 Task: Add an event with the title Second Lunch and Learn: Stress Management Techniques, date '2024/04/18', time 7:30 AM to 9:30 AMand add a description: Problem-Solving Activities and embark on a transformative journey that will empower your team to overcome challenges, think creatively, and work cohesively to achieve outstanding results. Get ready for an inspiring and invigorating retreat that will leave a lasting impact on your team's problem-solving abilities and overall collaboration.Select event color  Grape . Add location for the event as: 987 Temple of Olympian Zeus, Athens, Greece, logged in from the account softage.6@softage.netand send the event invitation to softage.4@softage.net and softage.1@softage.net. Set a reminder for the event Every weekday(Monday to Friday)
Action: Mouse moved to (72, 117)
Screenshot: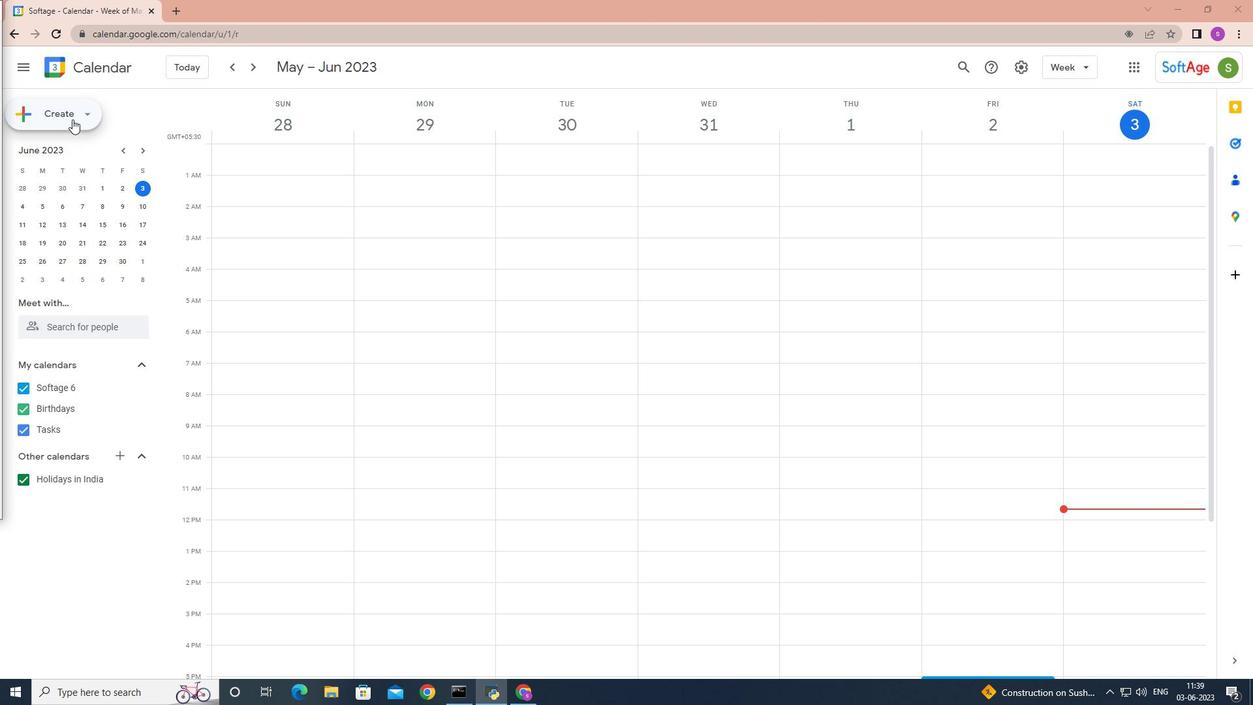 
Action: Mouse pressed left at (72, 117)
Screenshot: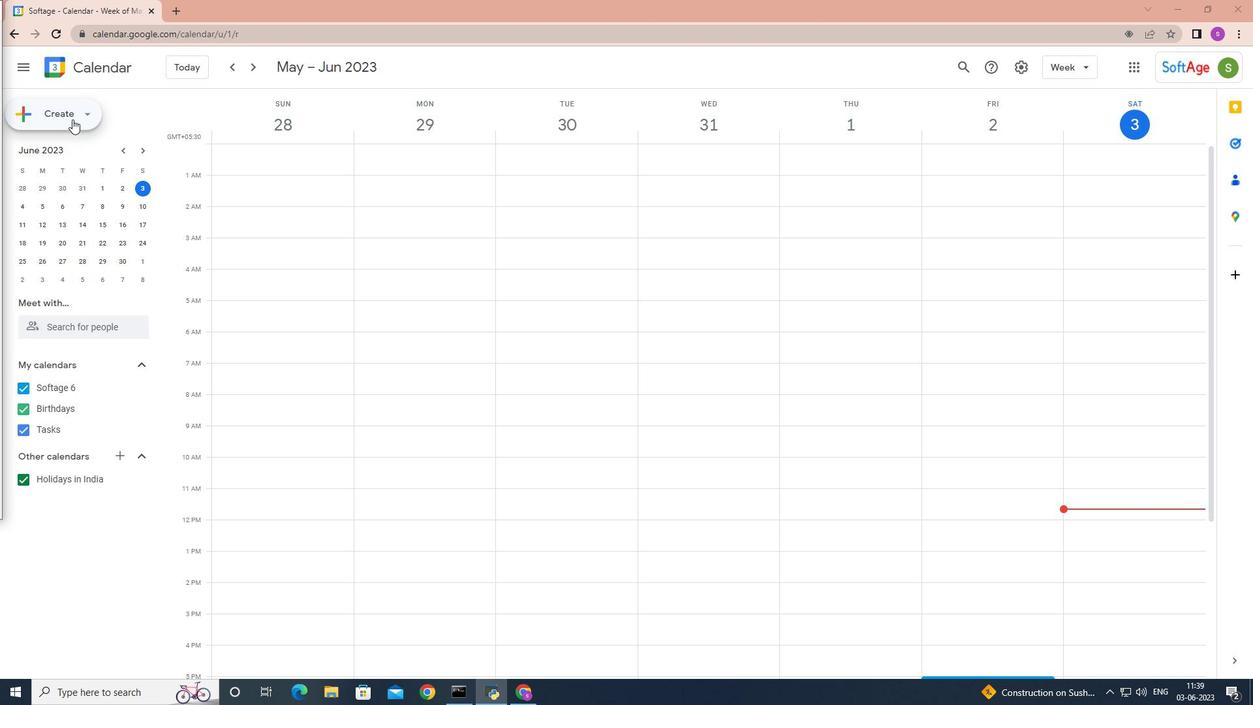 
Action: Mouse moved to (97, 146)
Screenshot: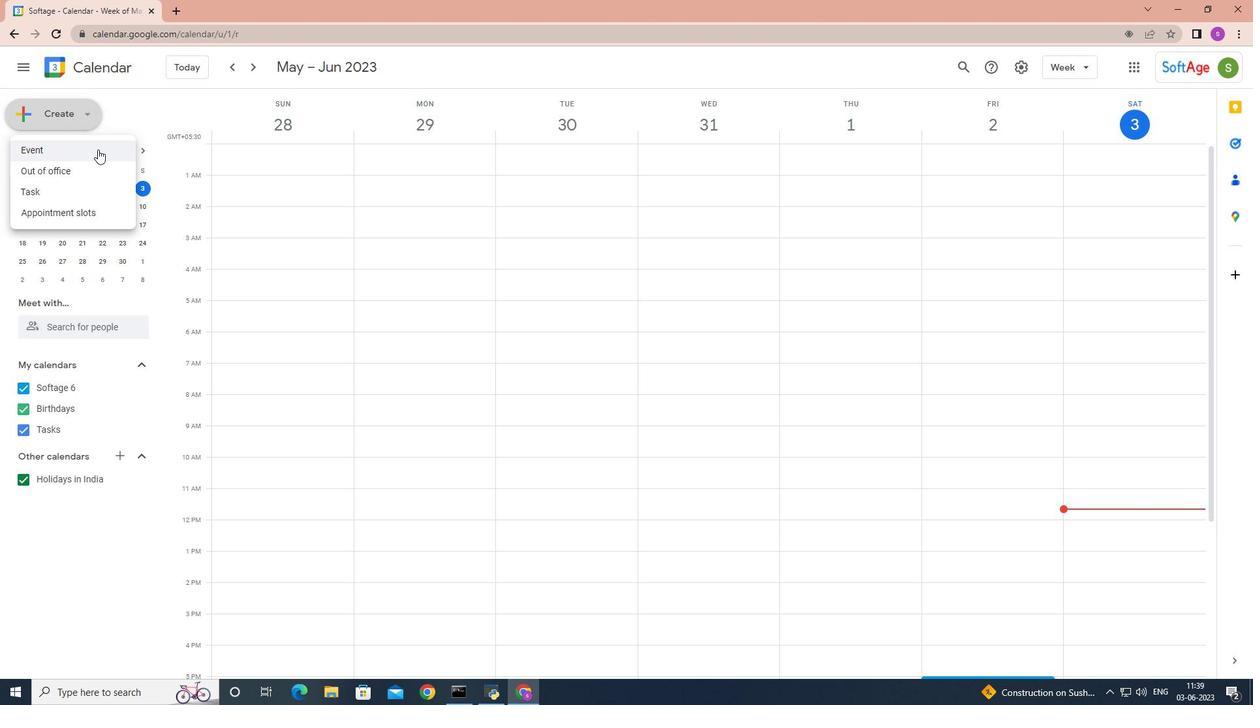 
Action: Mouse pressed left at (97, 146)
Screenshot: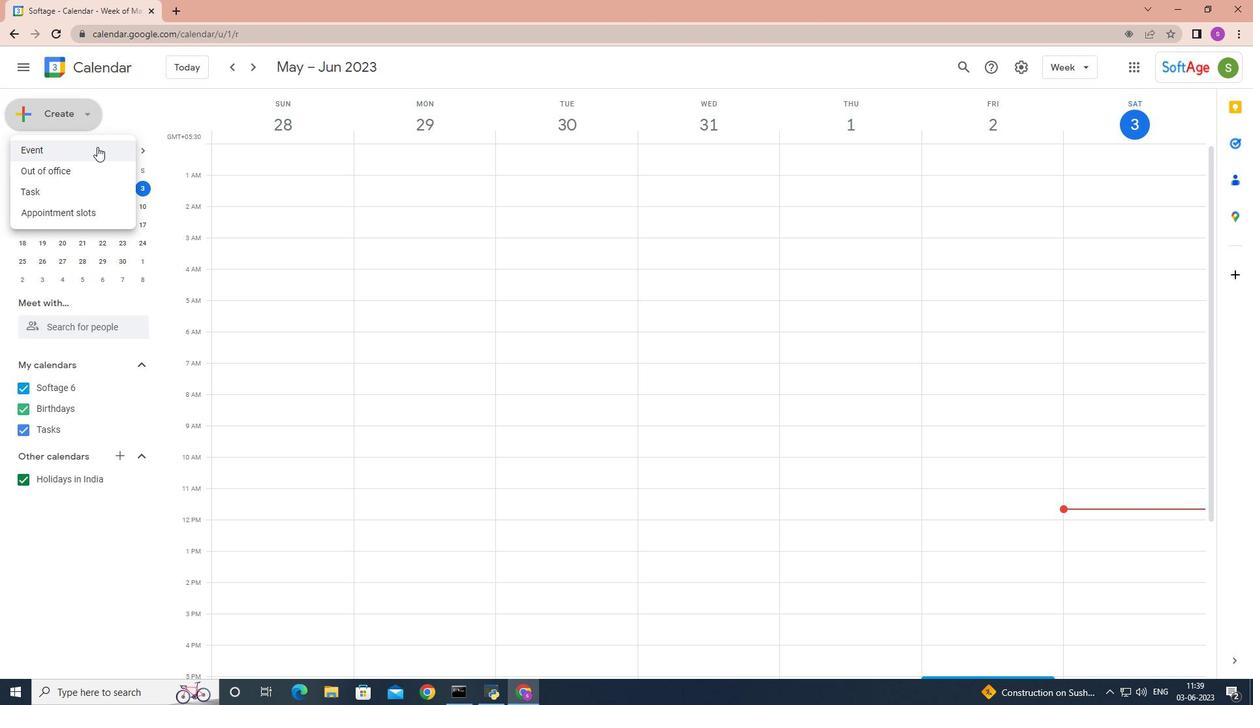 
Action: Mouse moved to (940, 513)
Screenshot: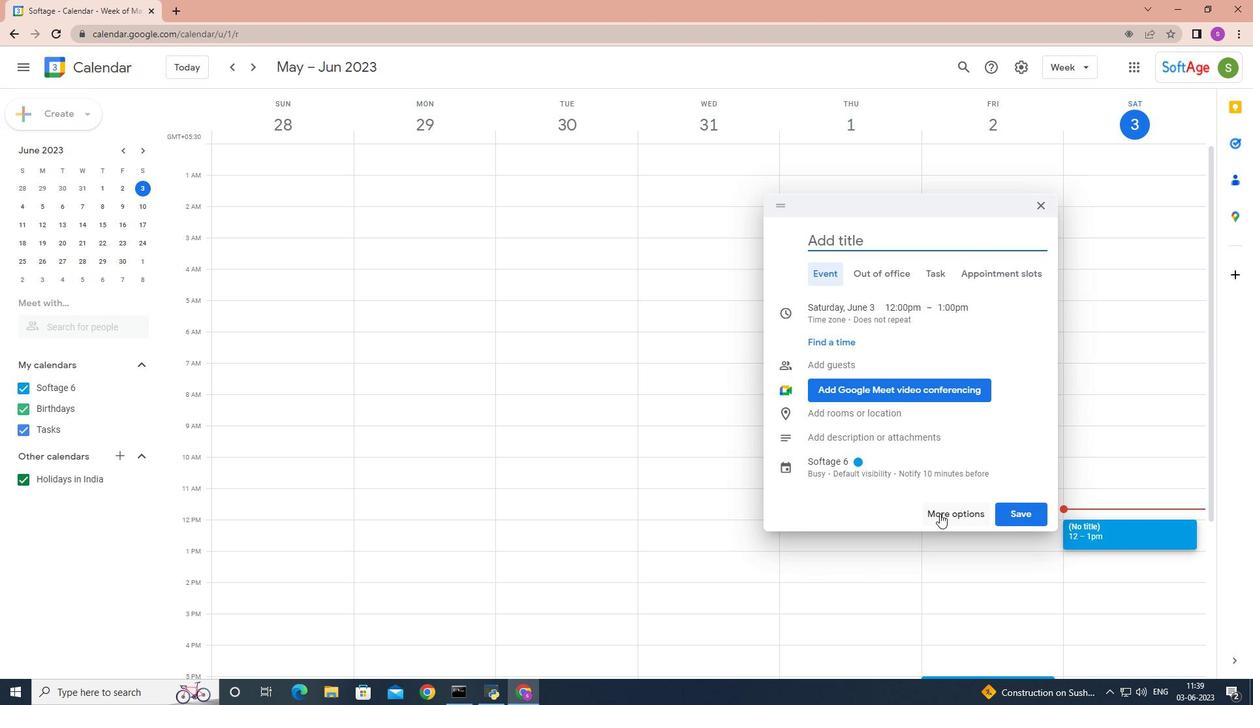 
Action: Mouse pressed left at (940, 513)
Screenshot: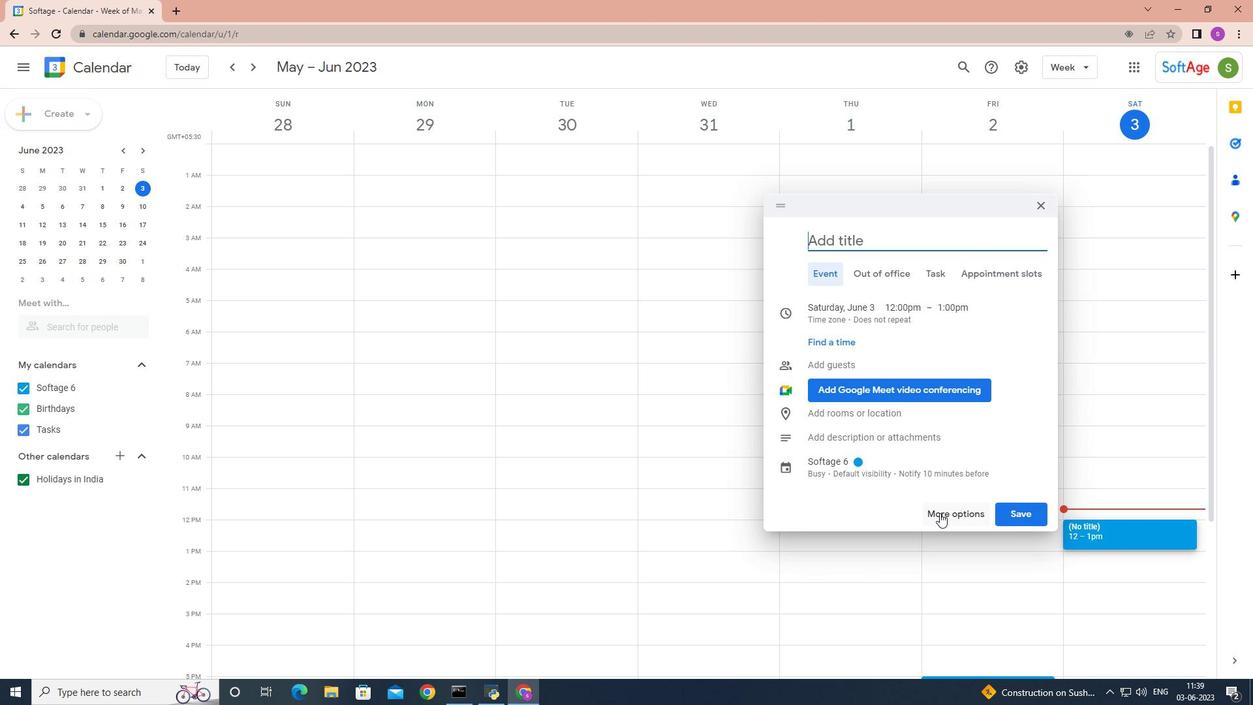 
Action: Mouse moved to (935, 510)
Screenshot: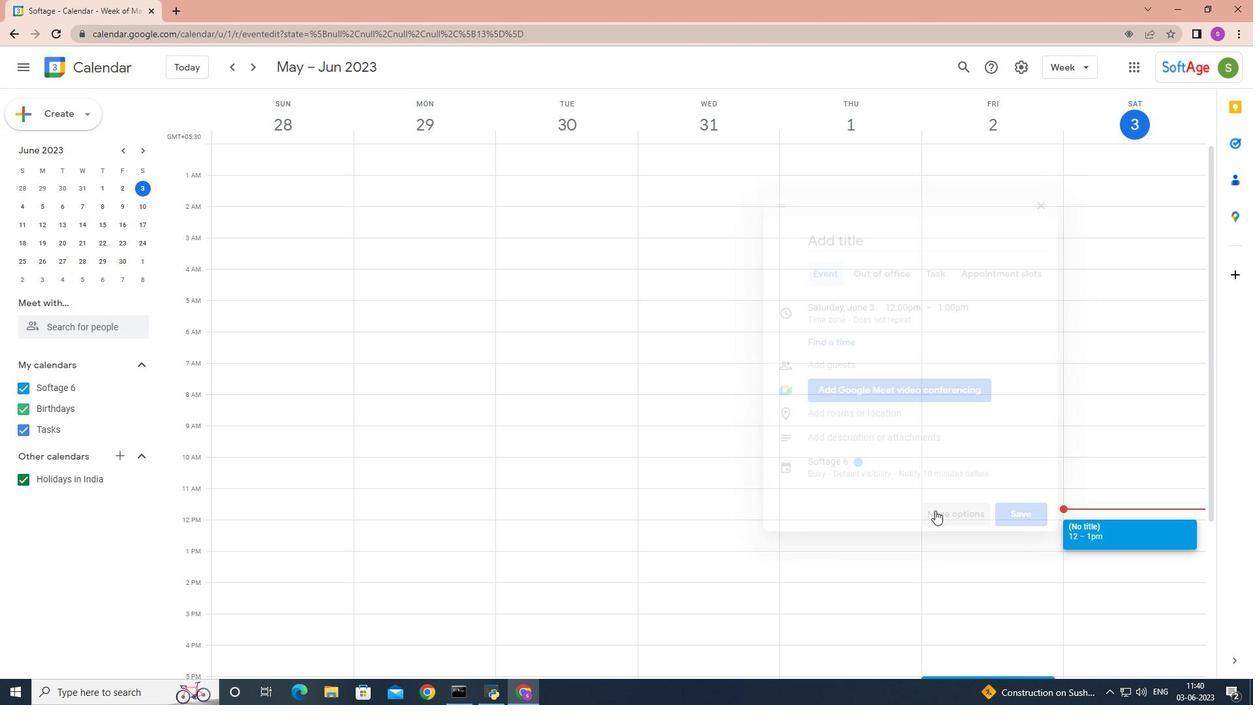 
Action: Key pressed <Key.shift>Second<Key.space><Key.shift>Lunch<Key.space>and<Key.space><Key.shift>Learn<Key.shift>:stress<Key.space><Key.shift>Management<Key.space><Key.shift>Techniques
Screenshot: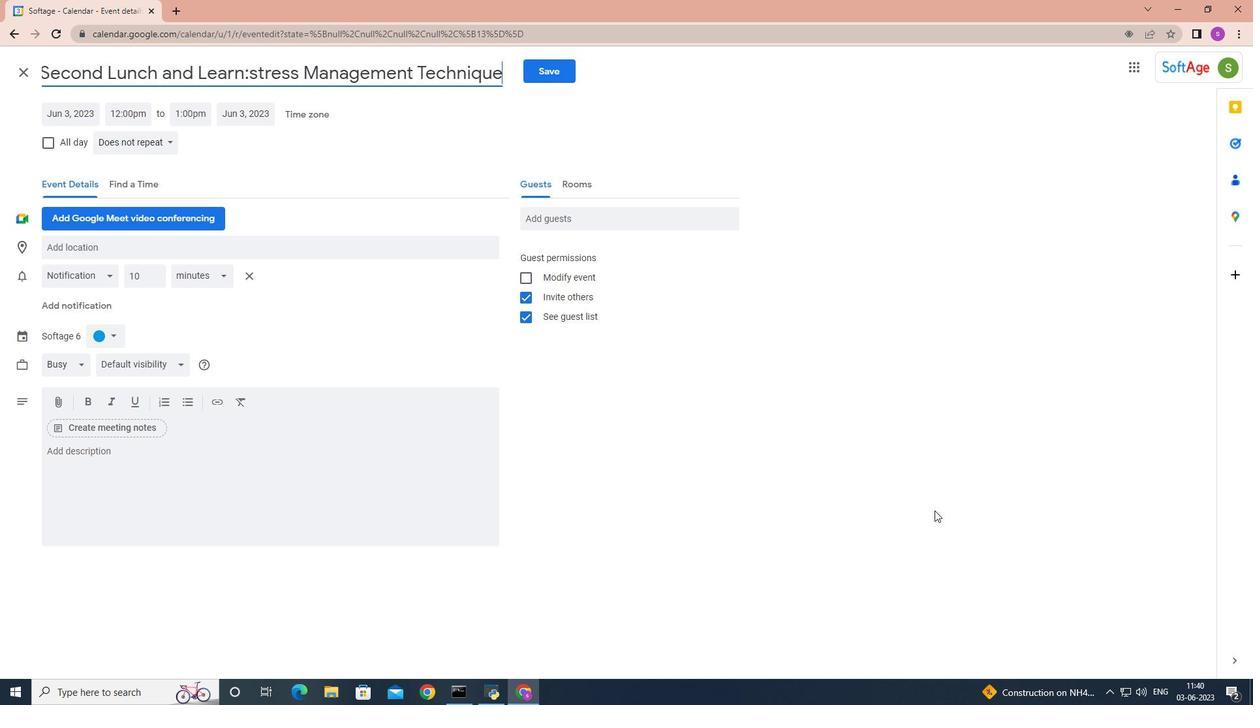 
Action: Mouse moved to (79, 114)
Screenshot: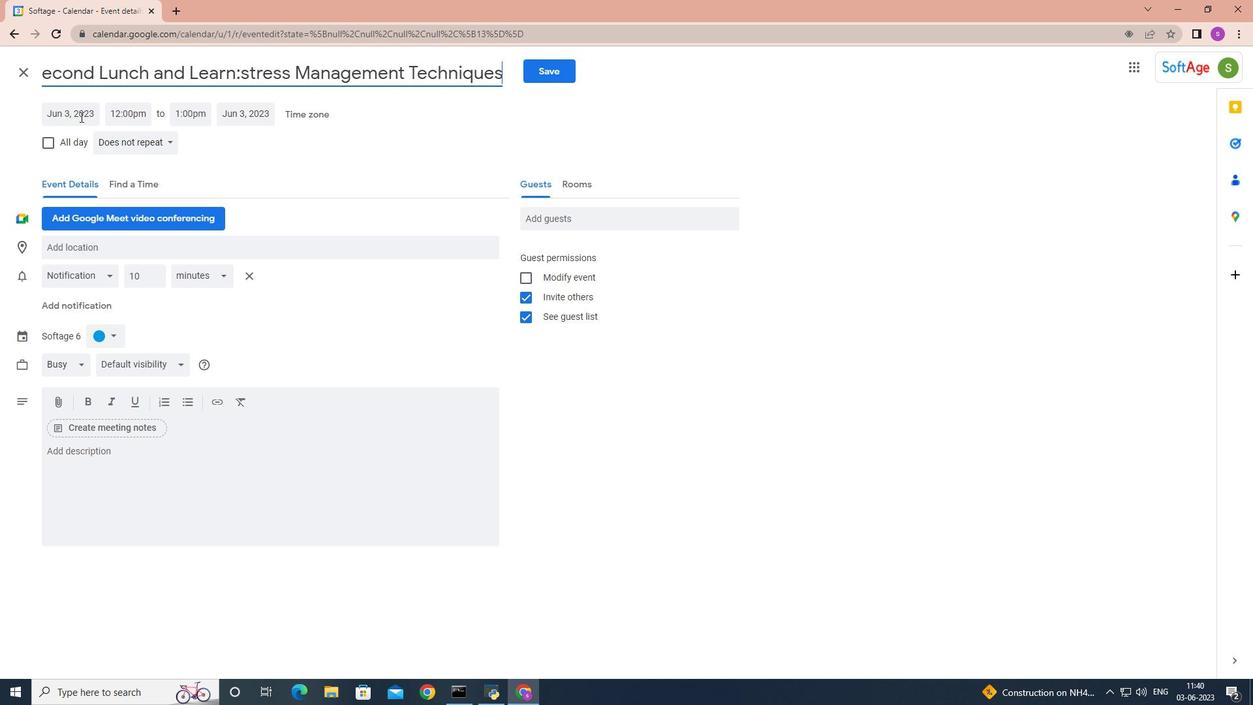
Action: Mouse pressed left at (79, 114)
Screenshot: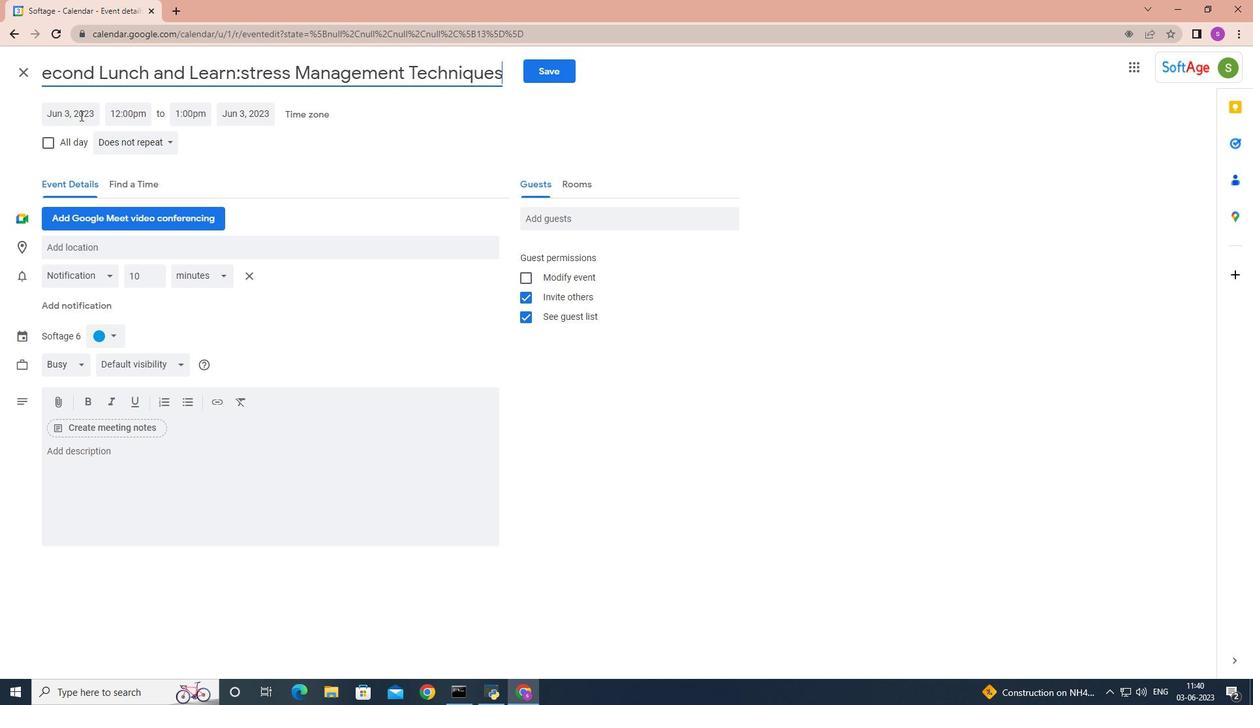 
Action: Mouse moved to (210, 142)
Screenshot: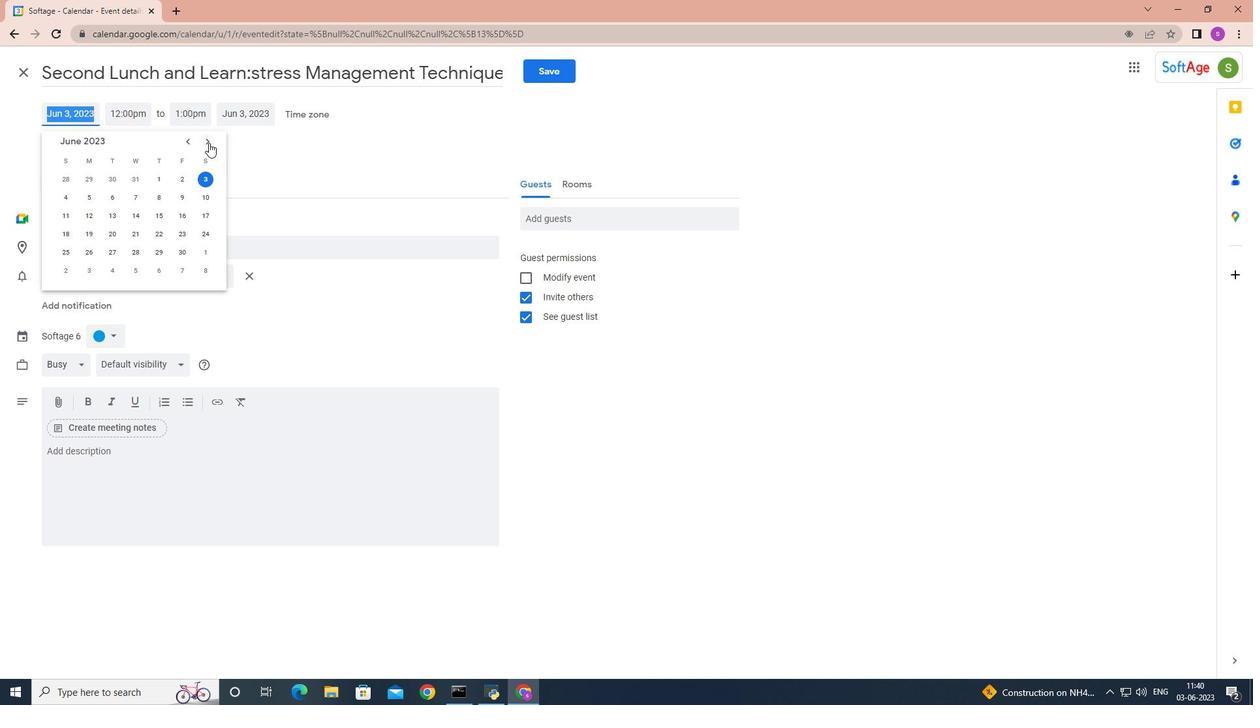 
Action: Mouse pressed left at (210, 142)
Screenshot: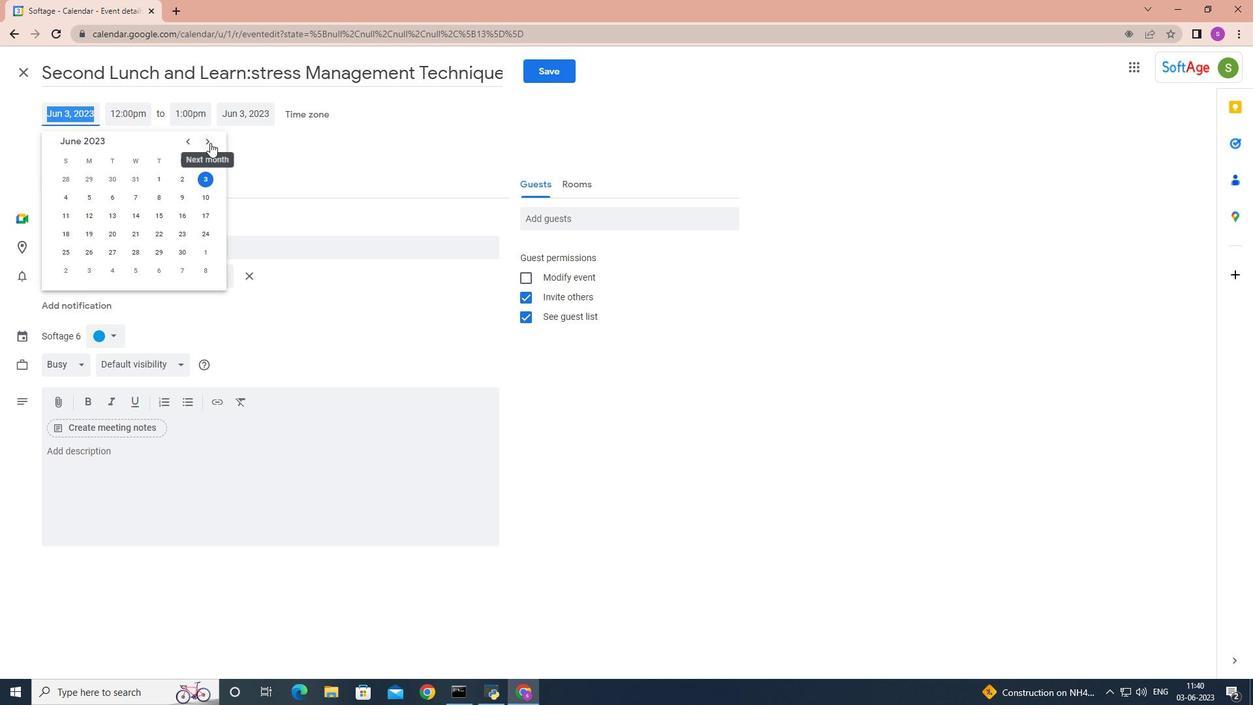
Action: Mouse pressed left at (210, 142)
Screenshot: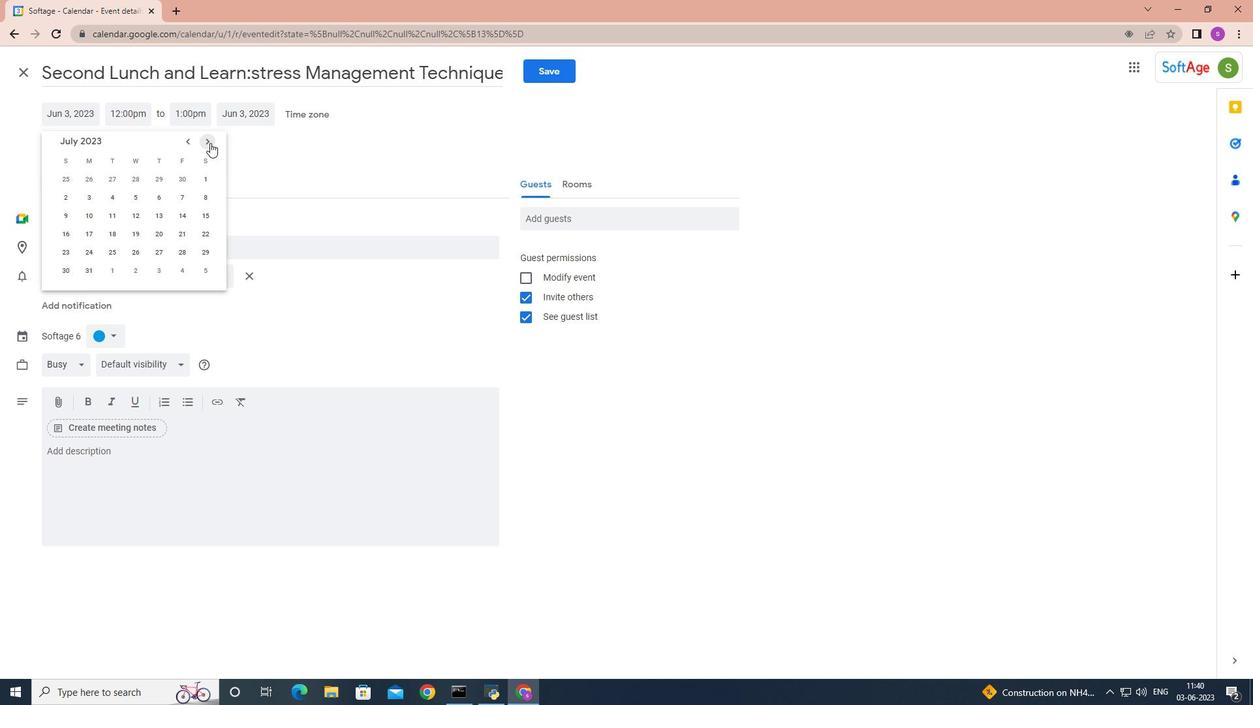 
Action: Mouse pressed left at (210, 142)
Screenshot: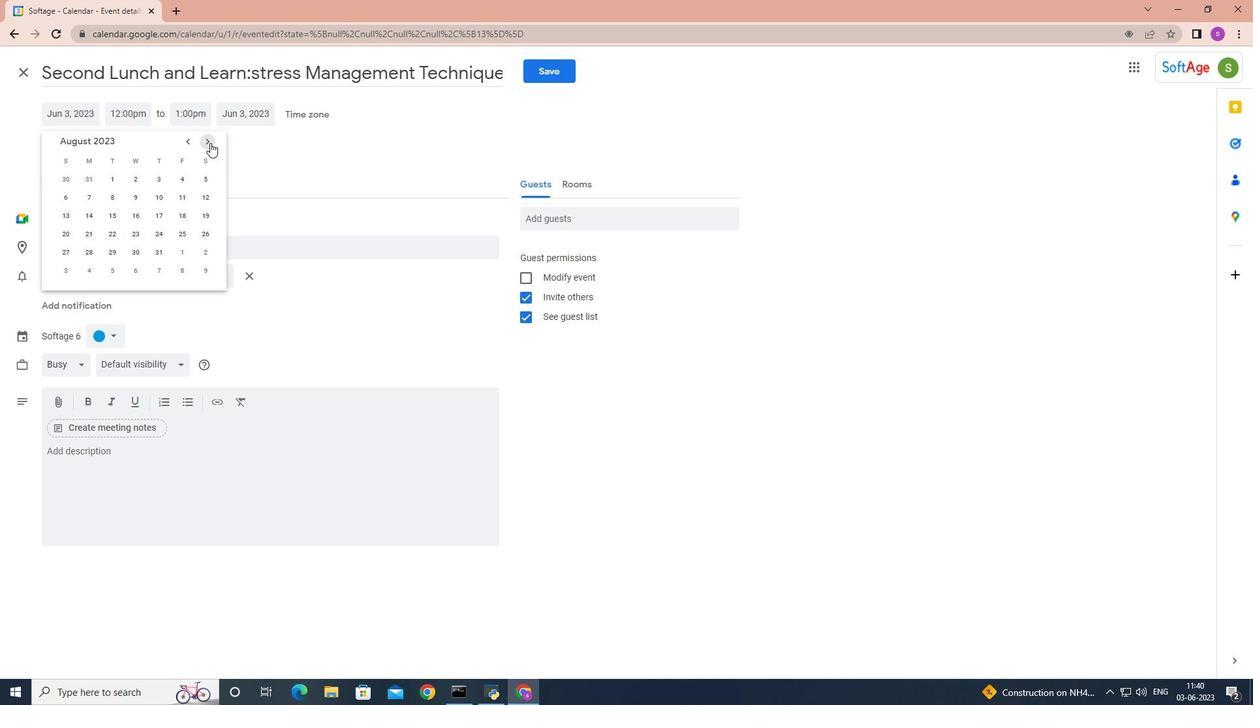 
Action: Mouse pressed left at (210, 142)
Screenshot: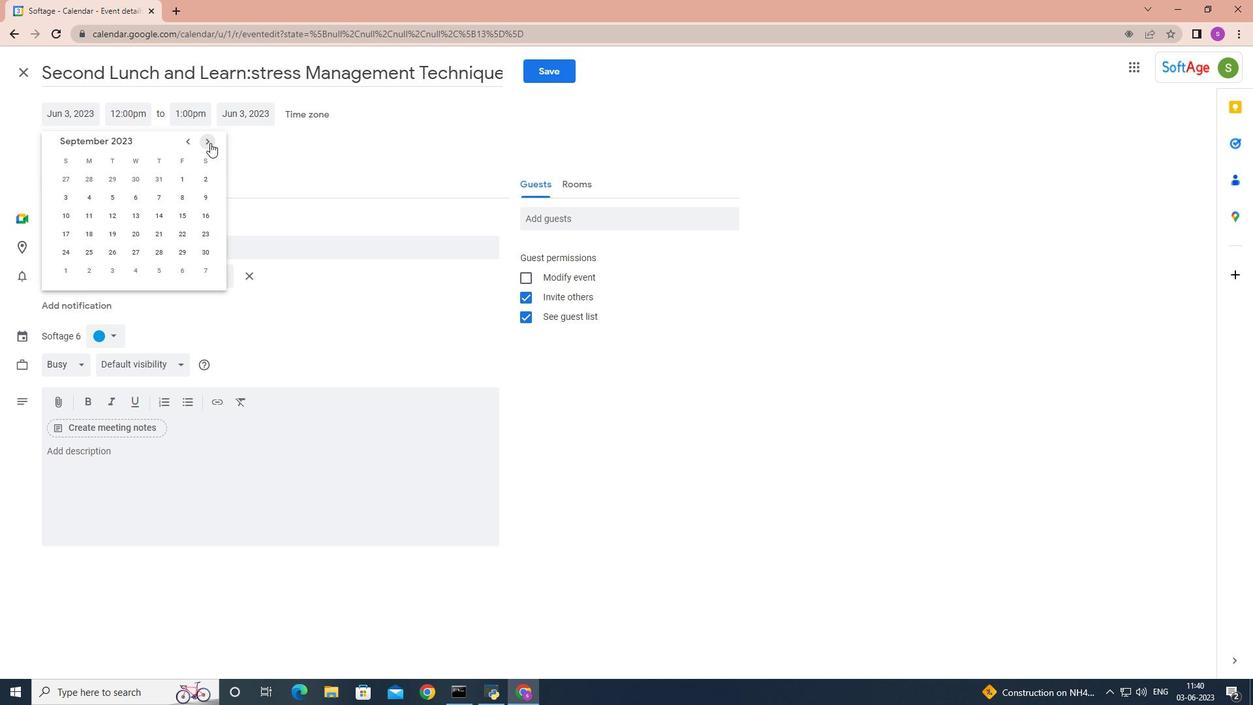 
Action: Mouse pressed left at (210, 142)
Screenshot: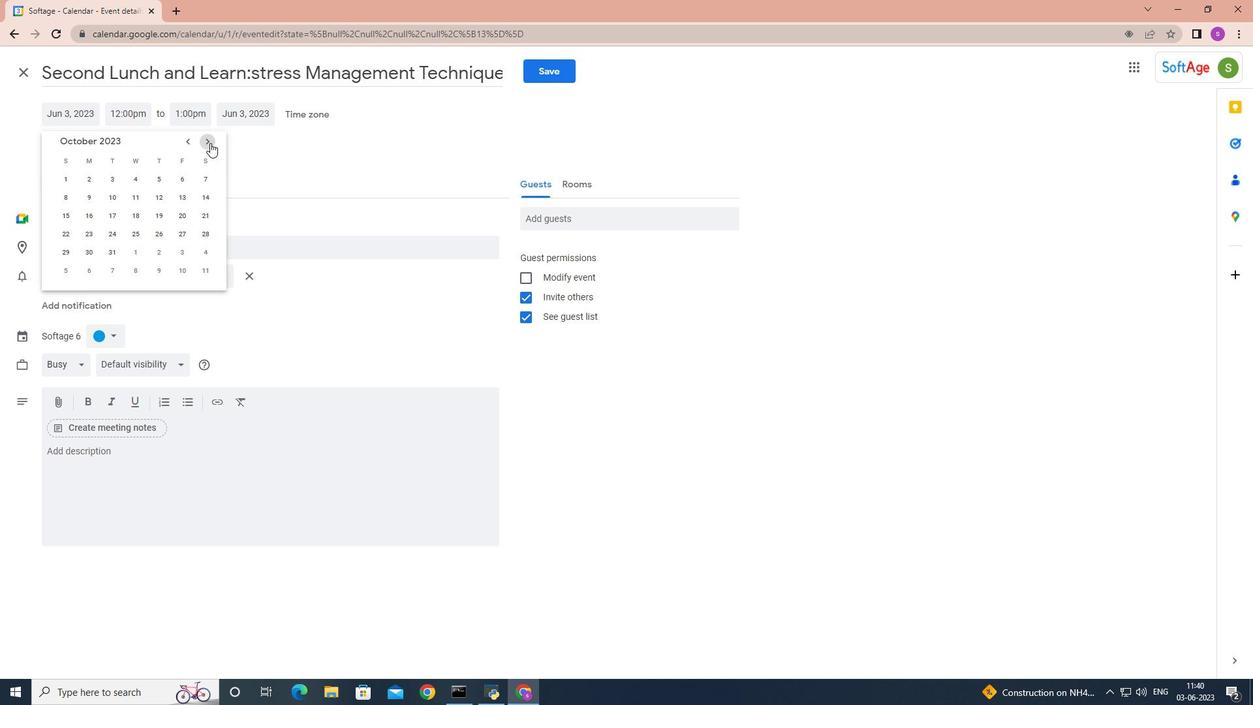 
Action: Mouse pressed left at (210, 142)
Screenshot: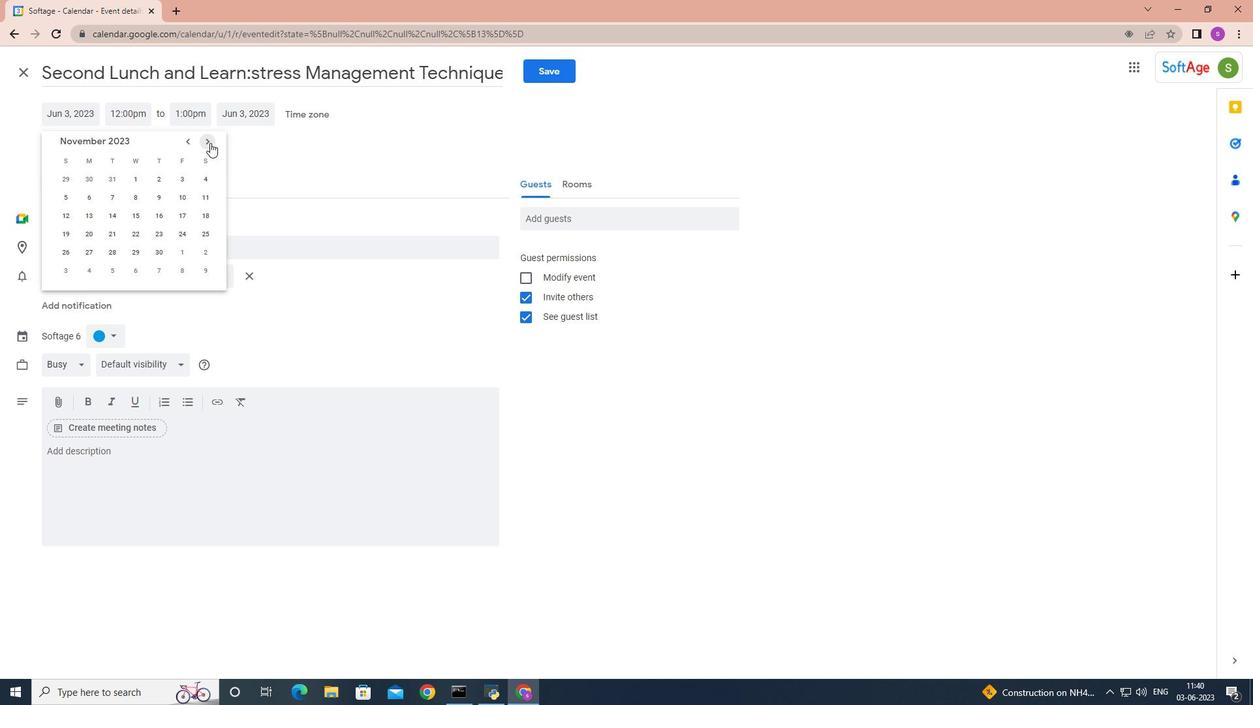 
Action: Mouse pressed left at (210, 142)
Screenshot: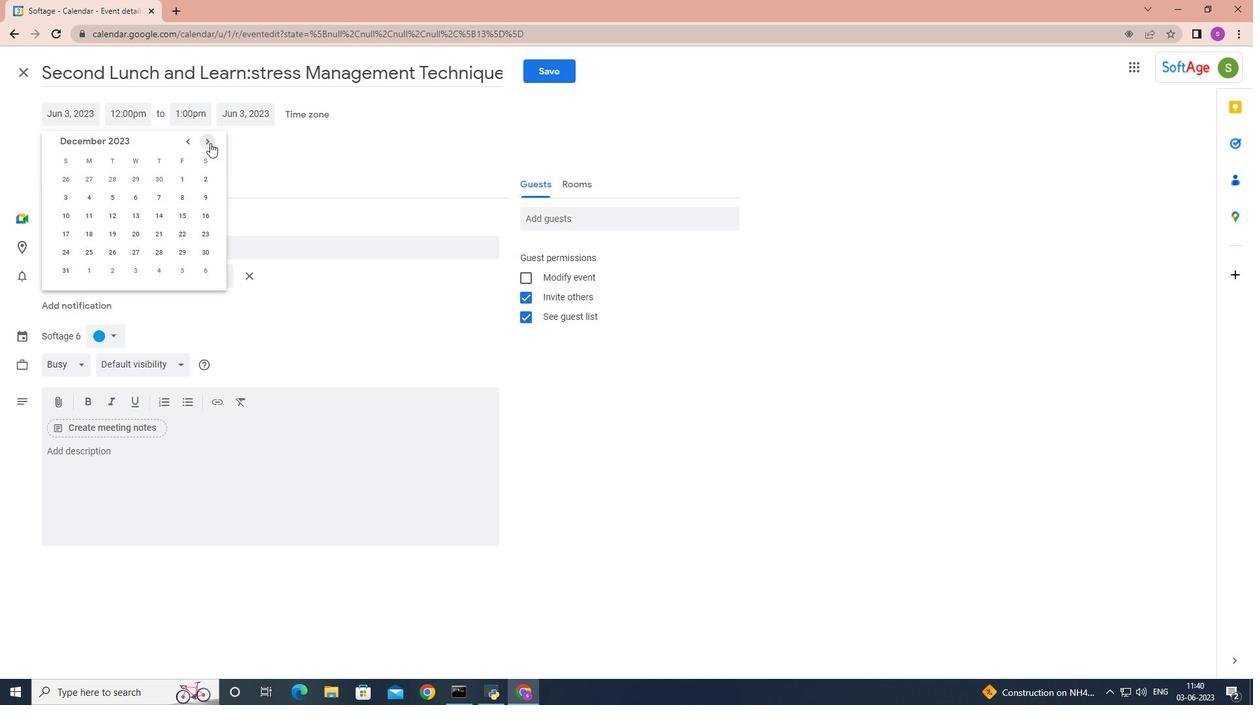 
Action: Mouse pressed left at (210, 142)
Screenshot: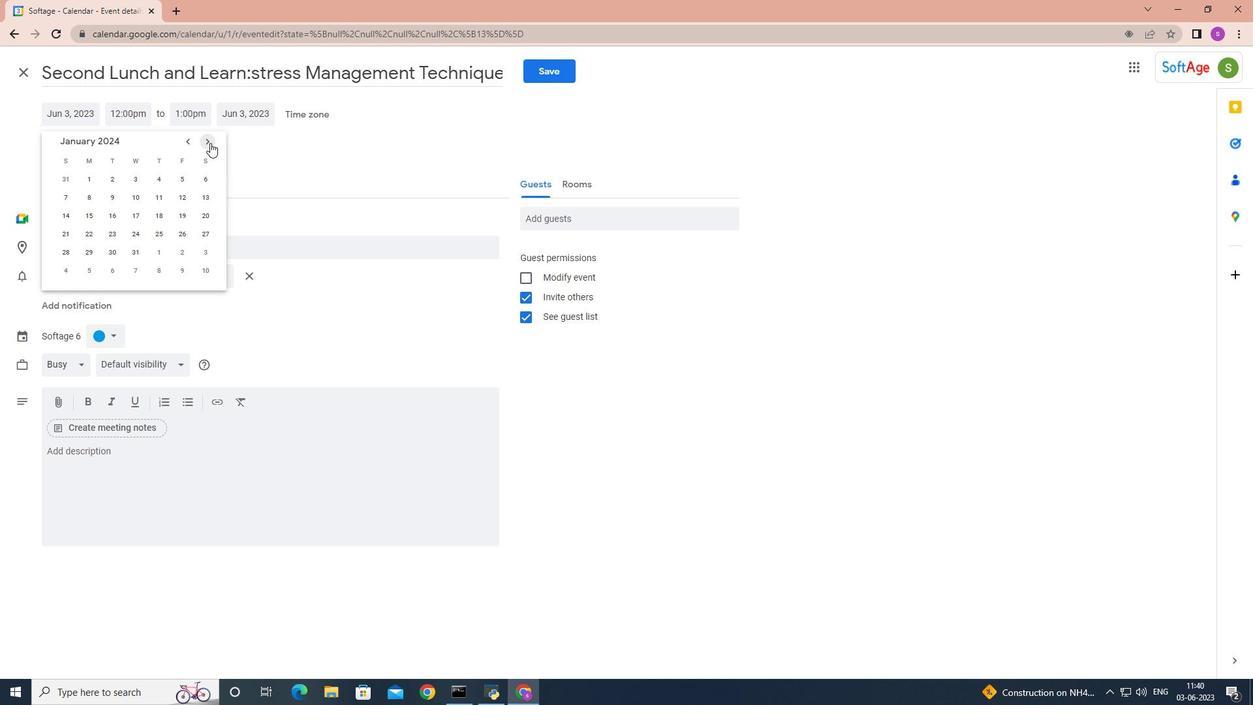 
Action: Mouse pressed left at (210, 142)
Screenshot: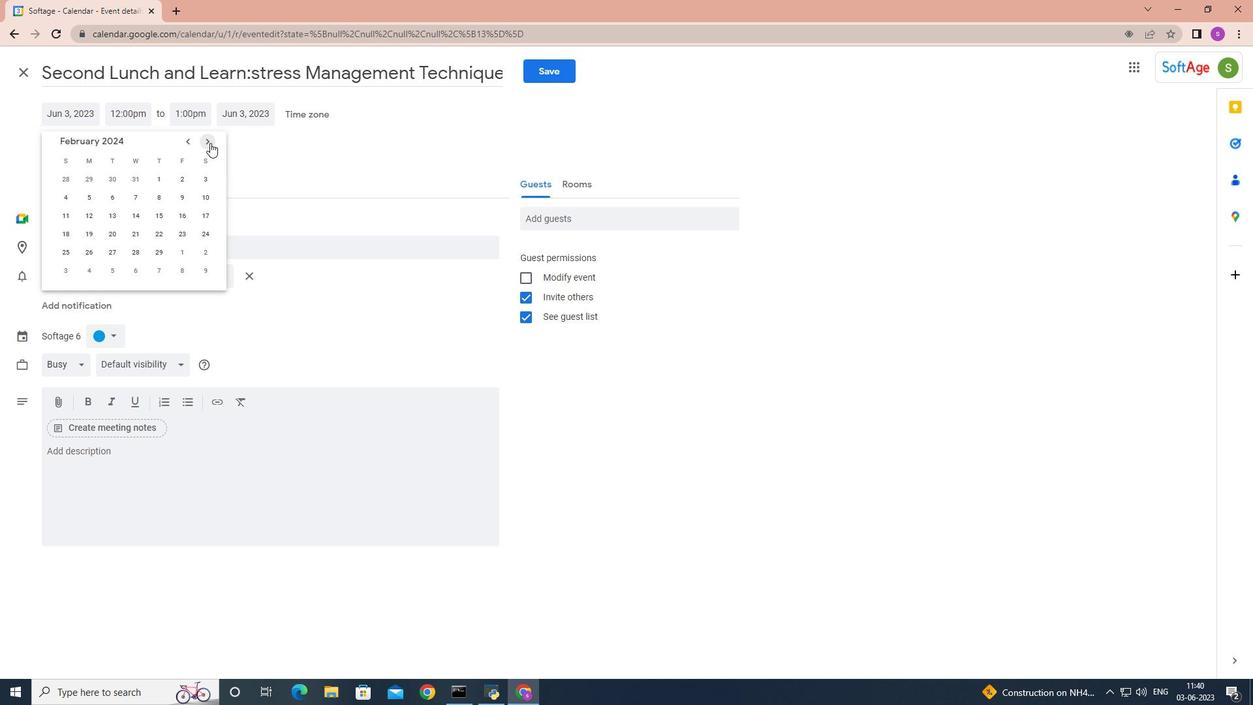 
Action: Mouse moved to (210, 142)
Screenshot: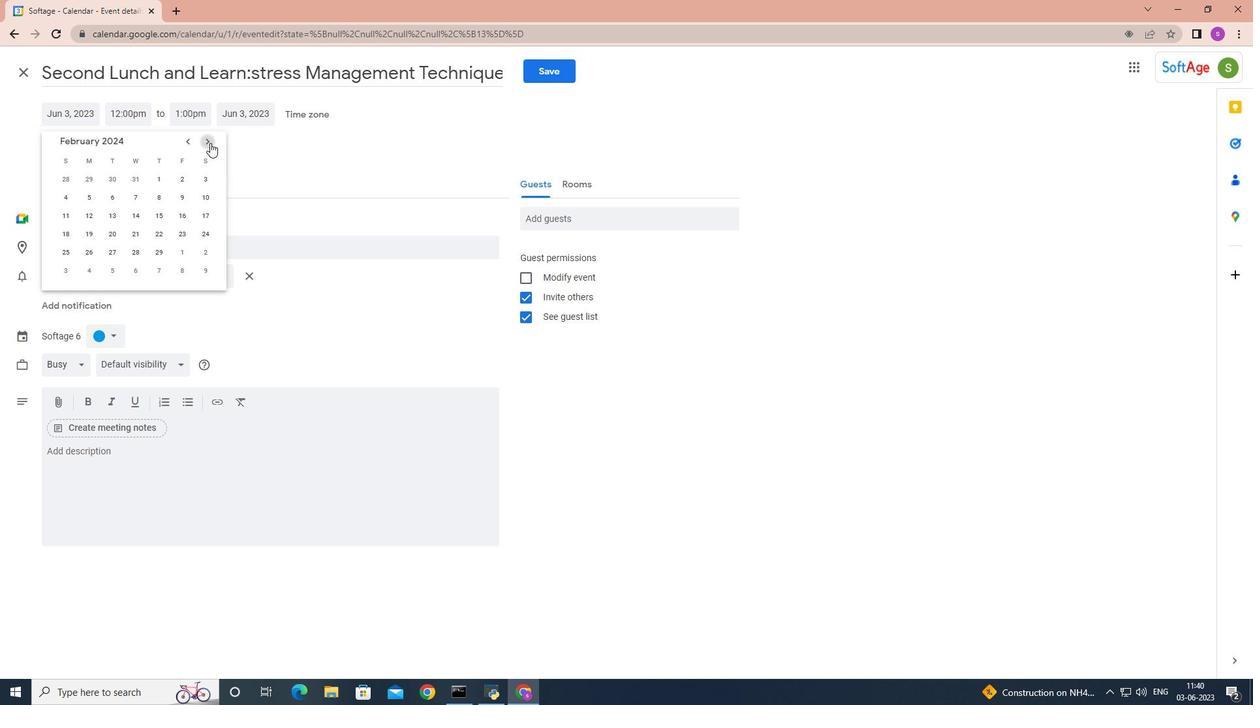 
Action: Mouse pressed left at (210, 142)
Screenshot: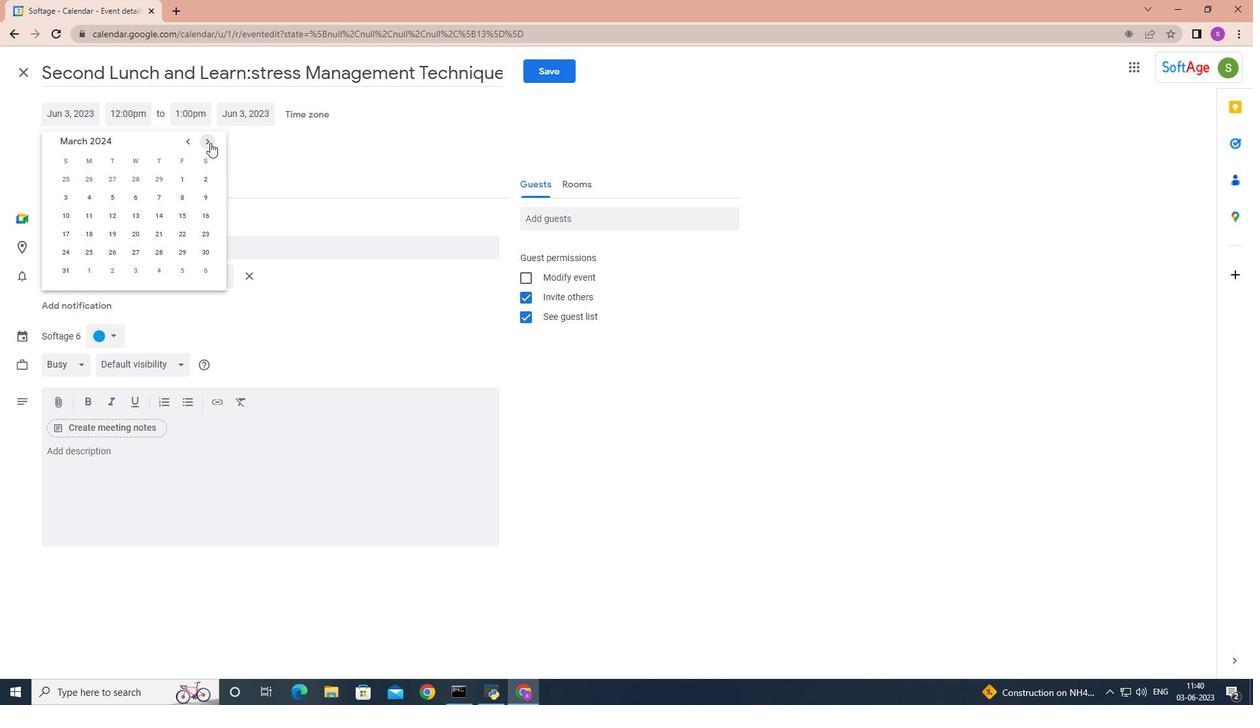 
Action: Mouse moved to (160, 218)
Screenshot: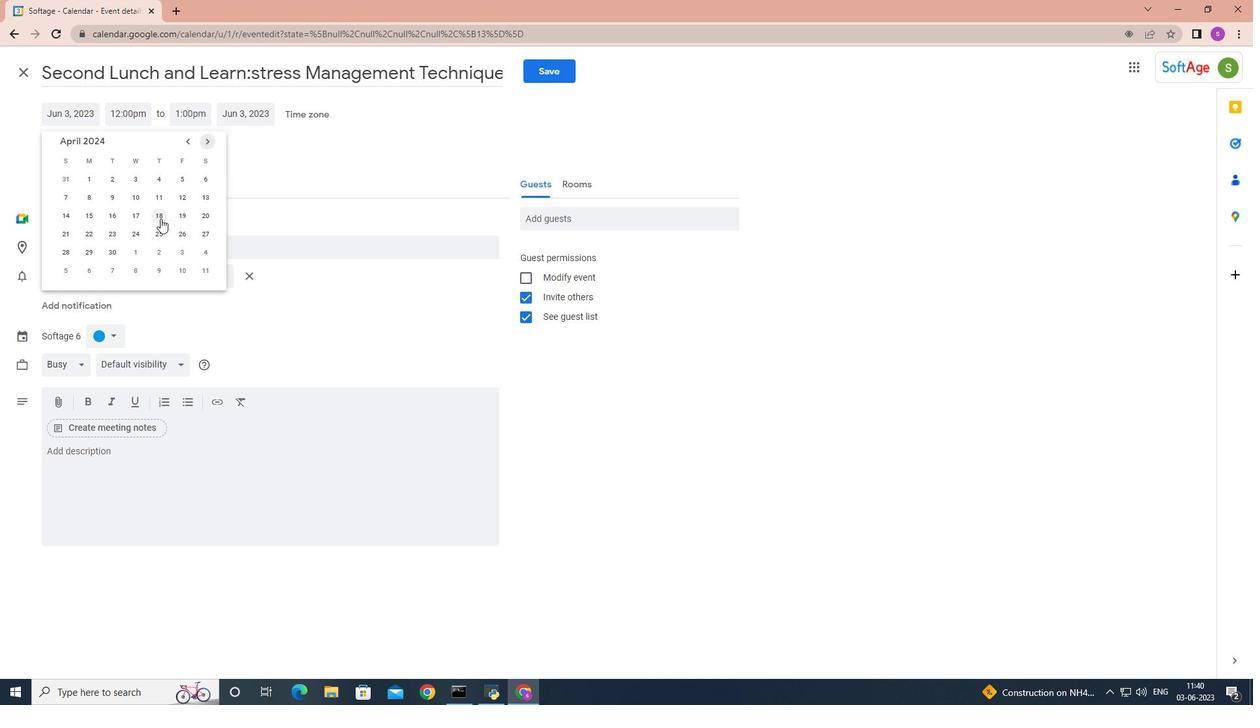 
Action: Mouse pressed left at (160, 218)
Screenshot: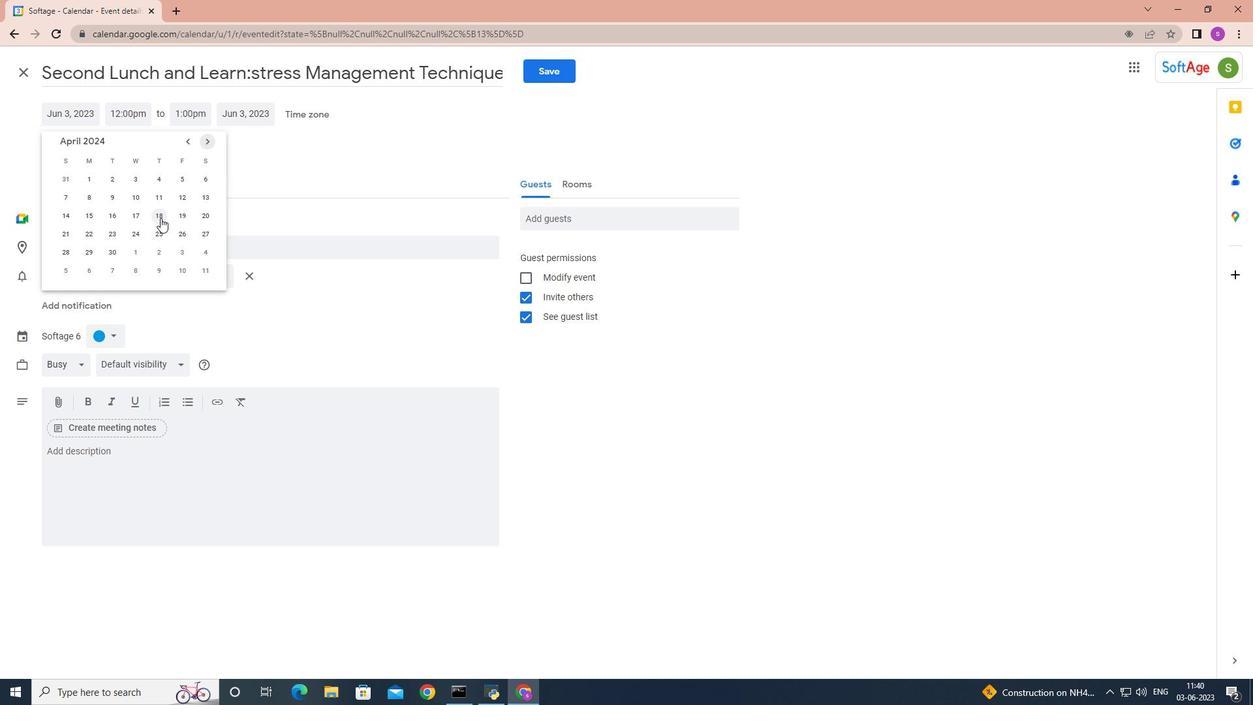 
Action: Mouse moved to (135, 112)
Screenshot: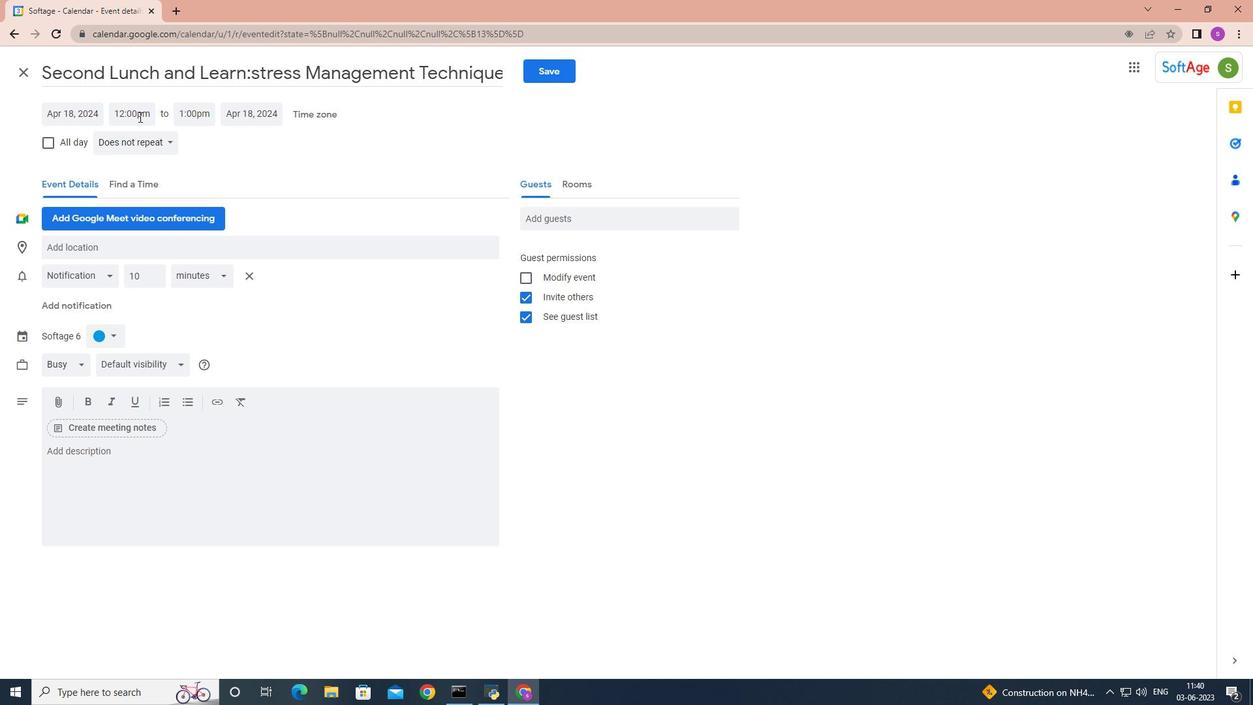 
Action: Mouse pressed left at (135, 112)
Screenshot: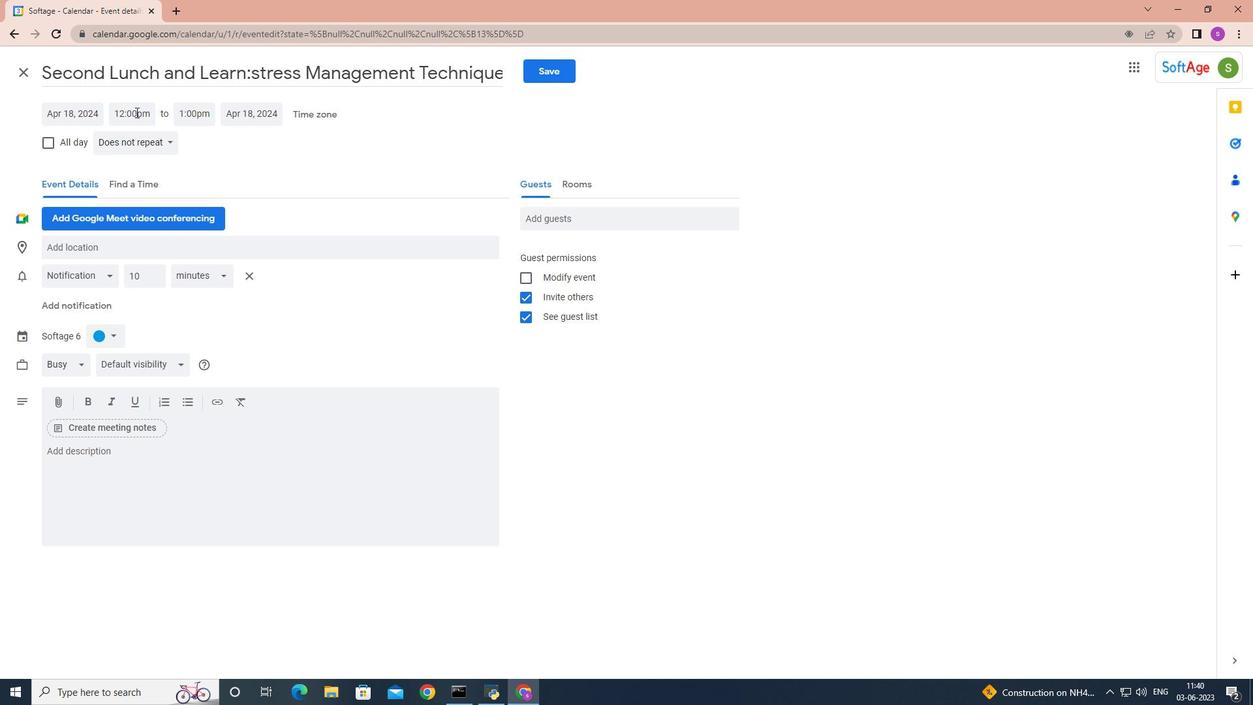 
Action: Mouse moved to (169, 182)
Screenshot: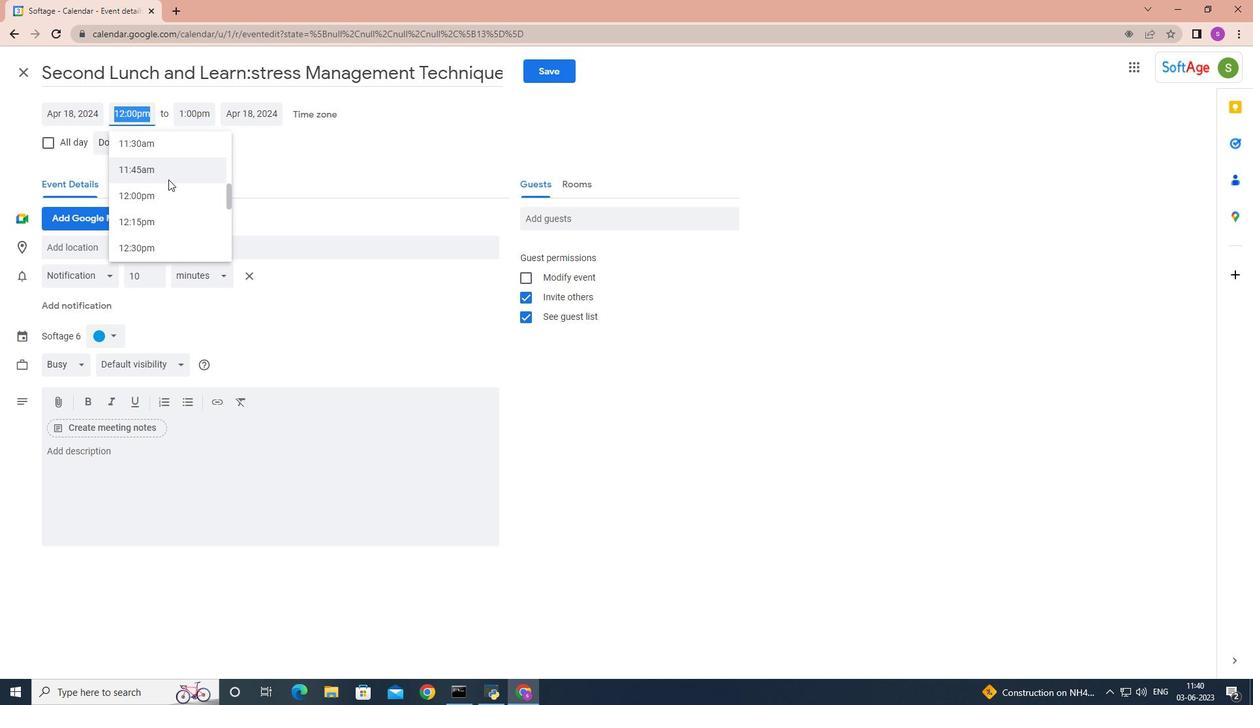 
Action: Mouse scrolled (169, 182) with delta (0, 0)
Screenshot: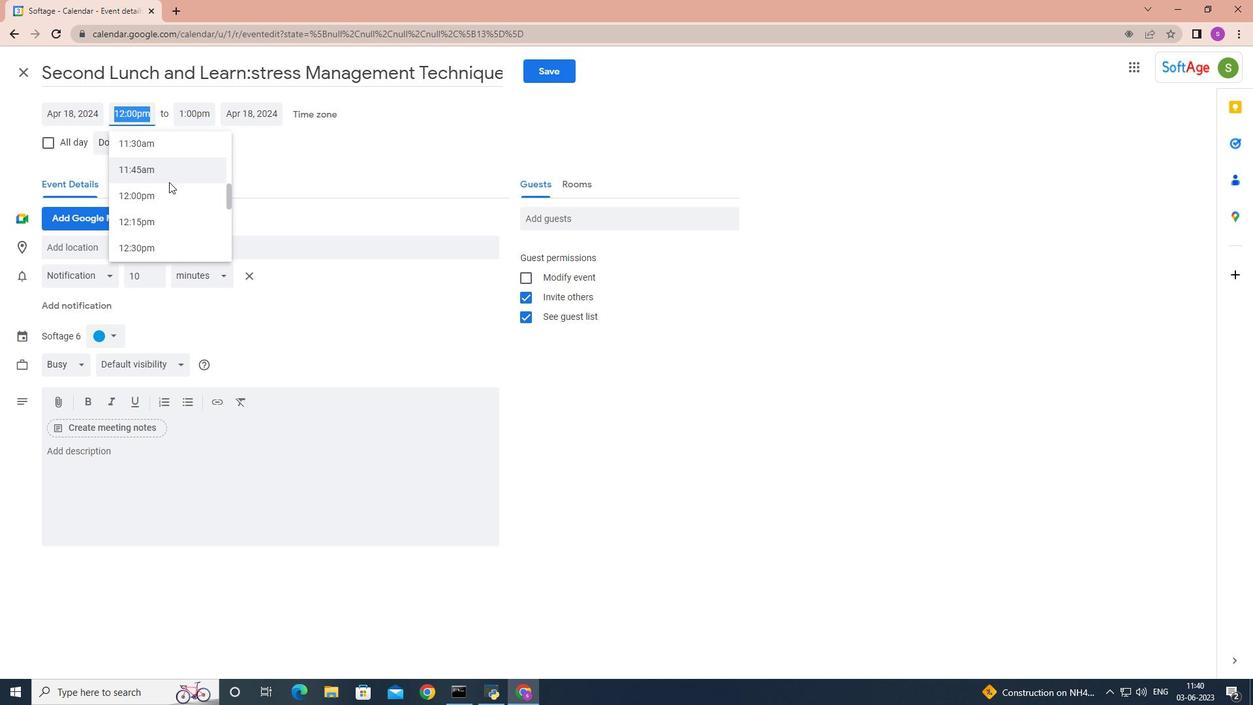 
Action: Mouse scrolled (169, 182) with delta (0, 0)
Screenshot: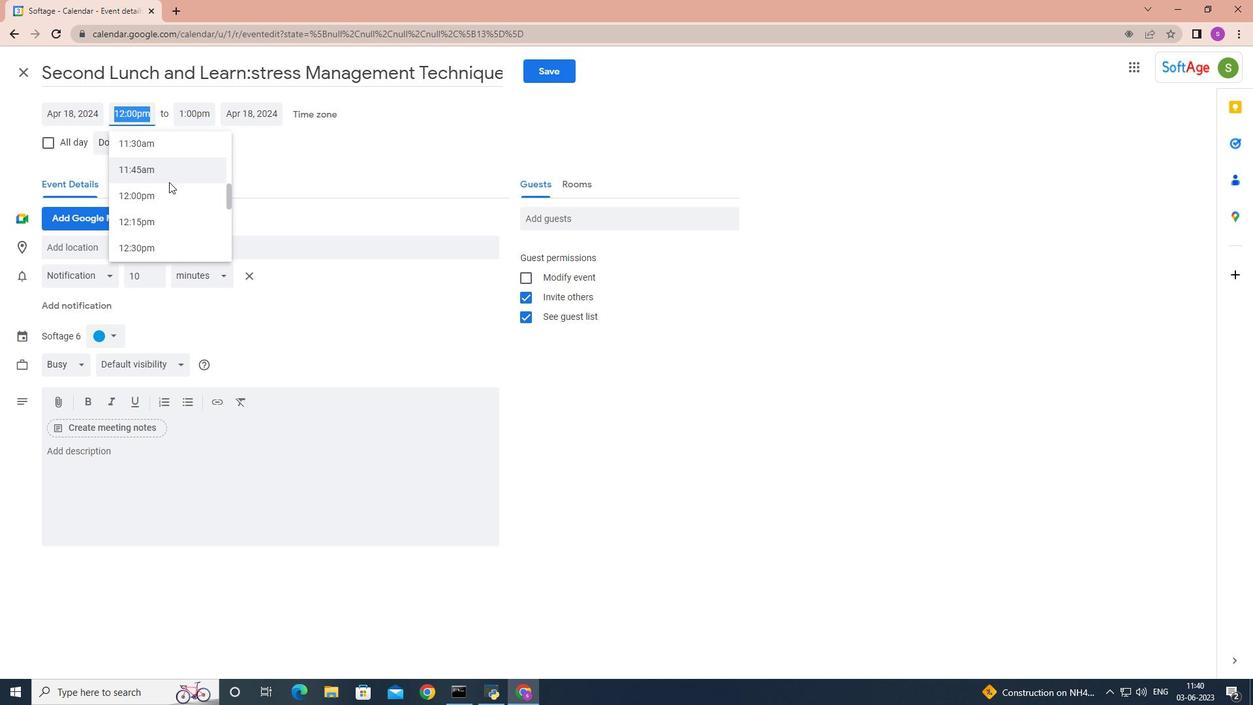 
Action: Mouse scrolled (169, 182) with delta (0, 0)
Screenshot: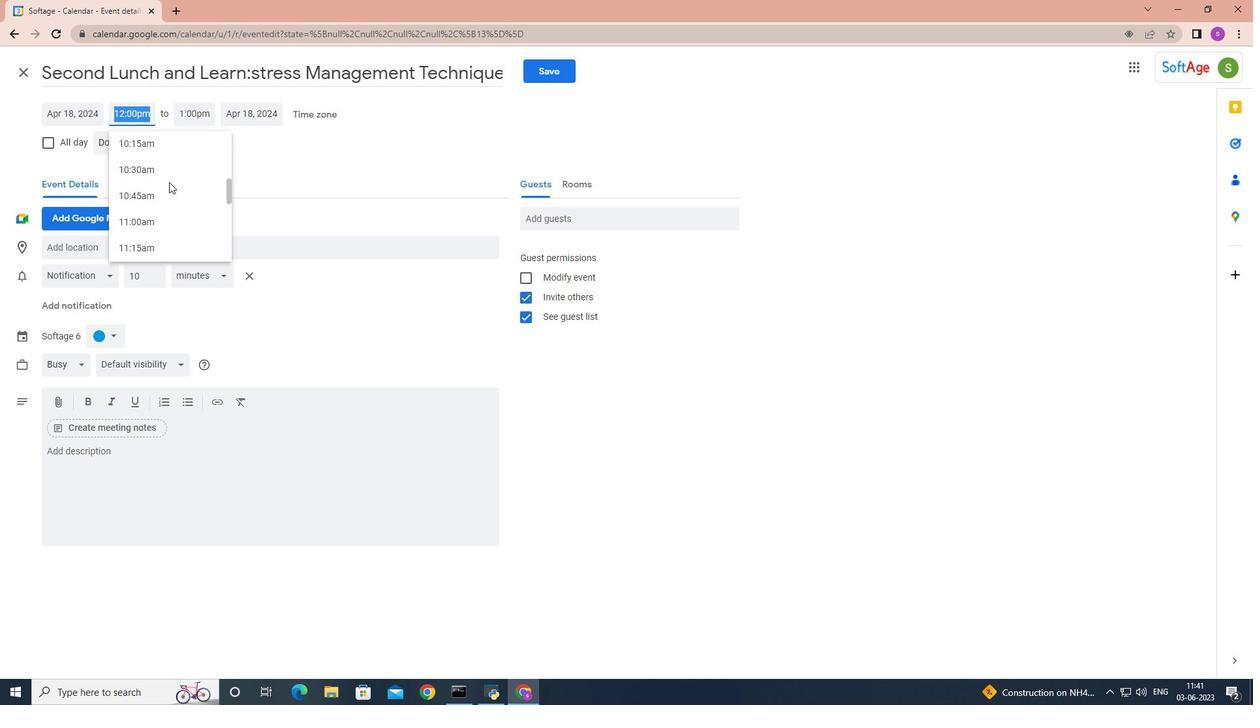 
Action: Mouse scrolled (169, 182) with delta (0, 0)
Screenshot: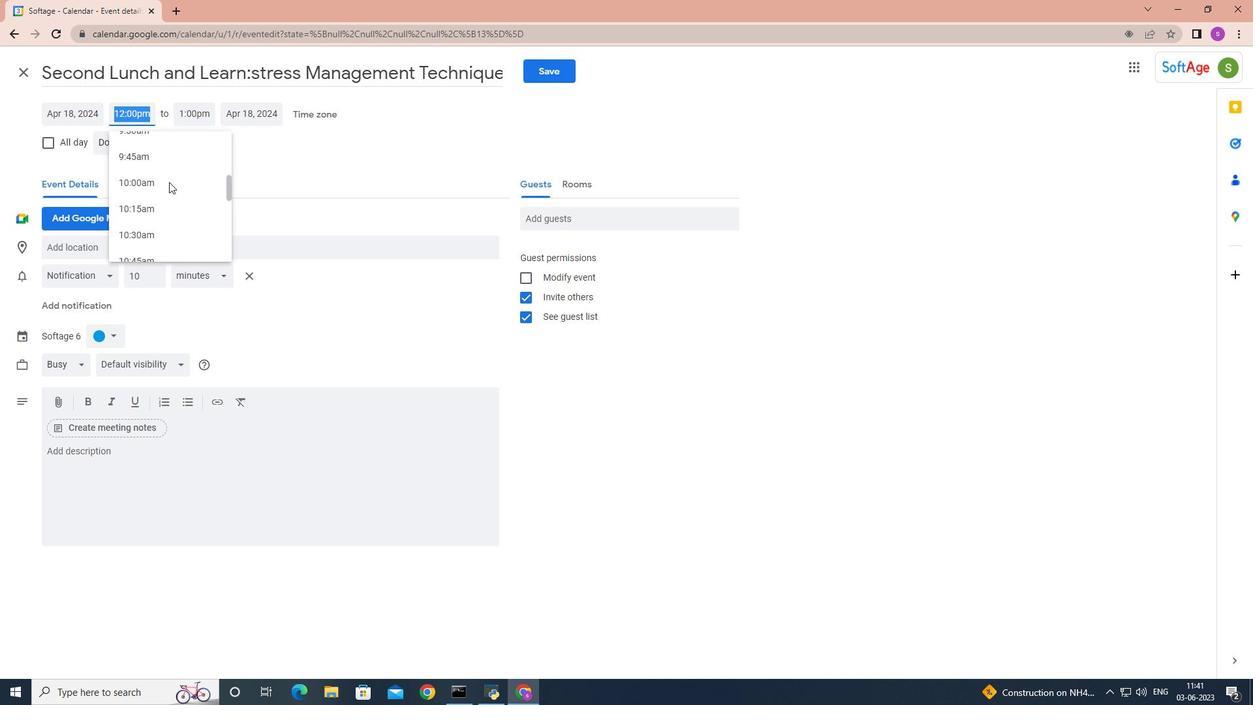 
Action: Mouse scrolled (169, 182) with delta (0, 0)
Screenshot: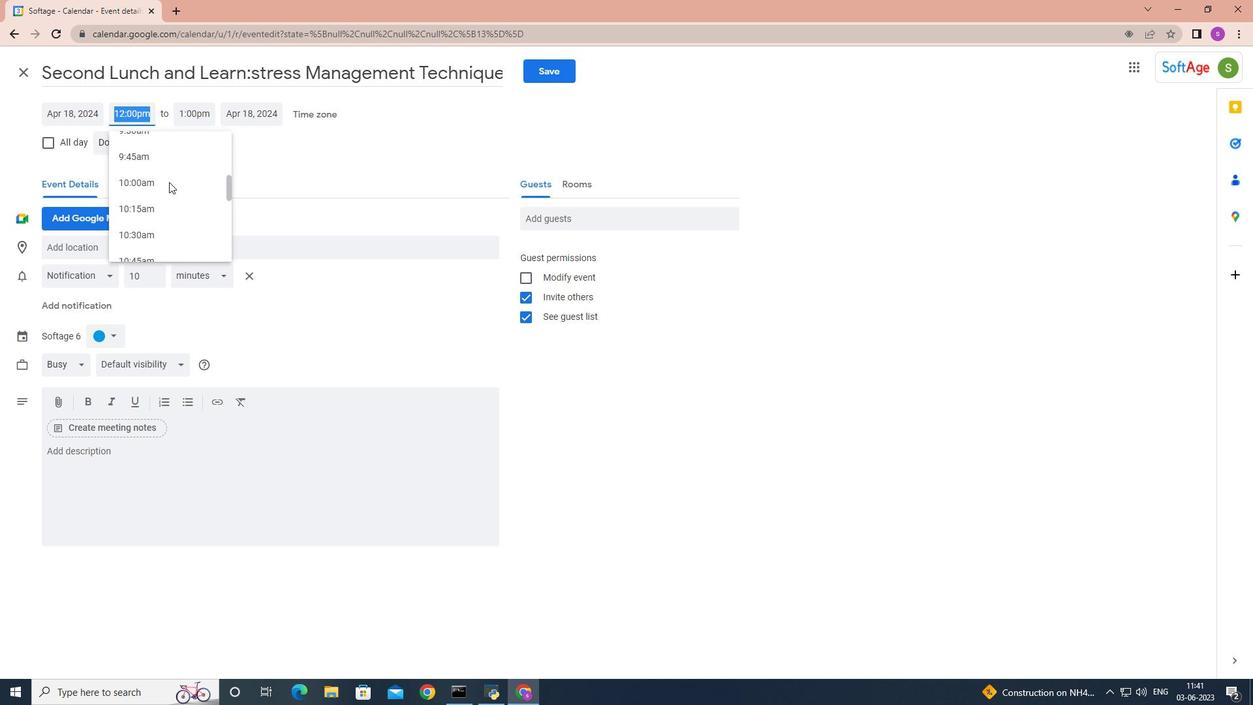 
Action: Mouse scrolled (169, 182) with delta (0, 0)
Screenshot: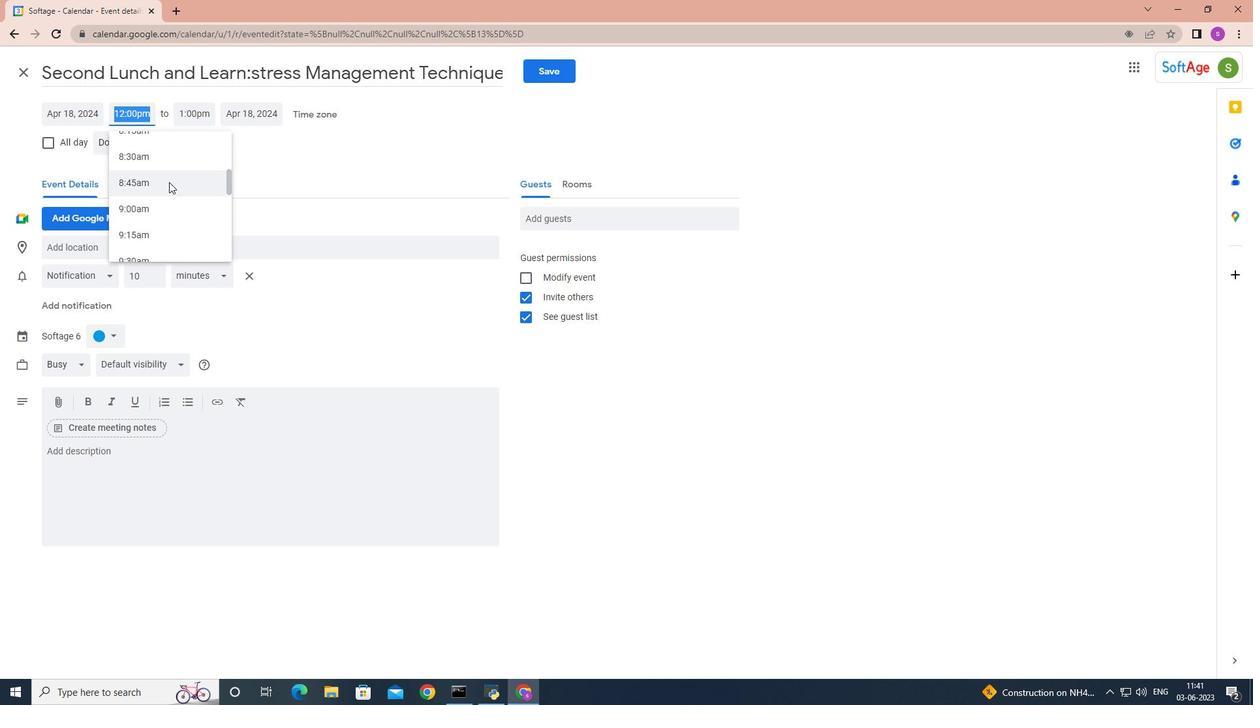 
Action: Mouse scrolled (169, 182) with delta (0, 0)
Screenshot: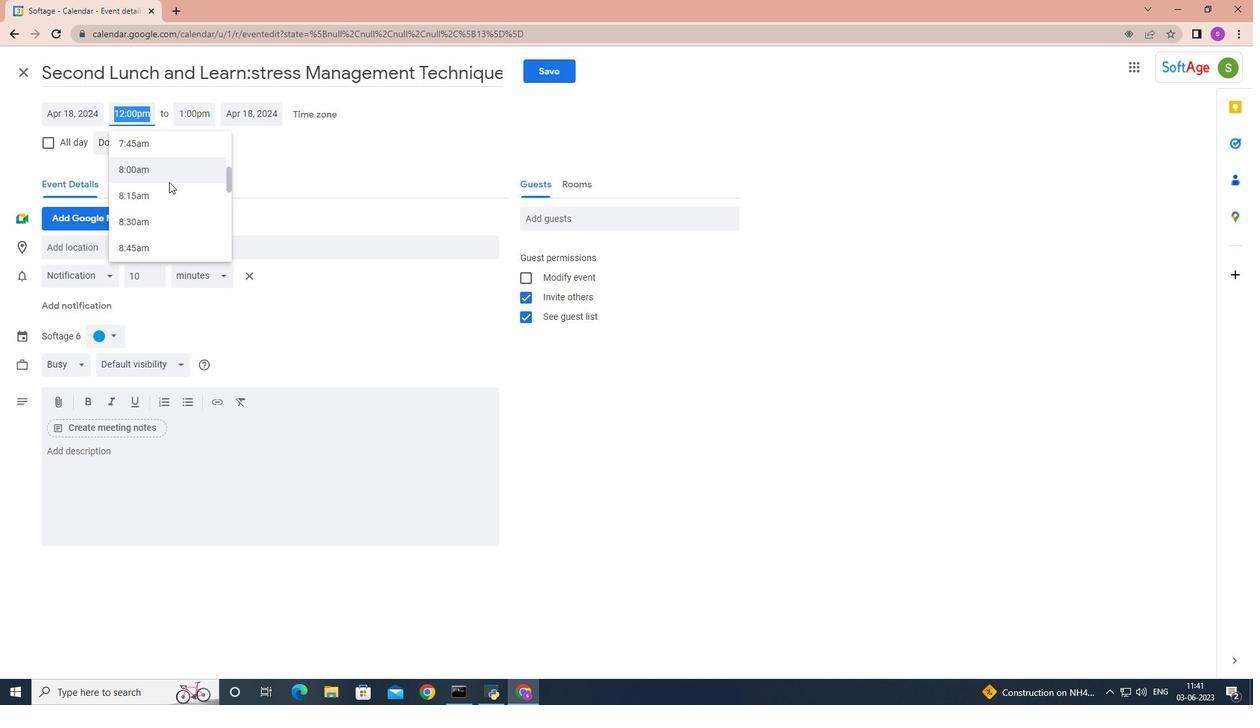 
Action: Mouse moved to (154, 185)
Screenshot: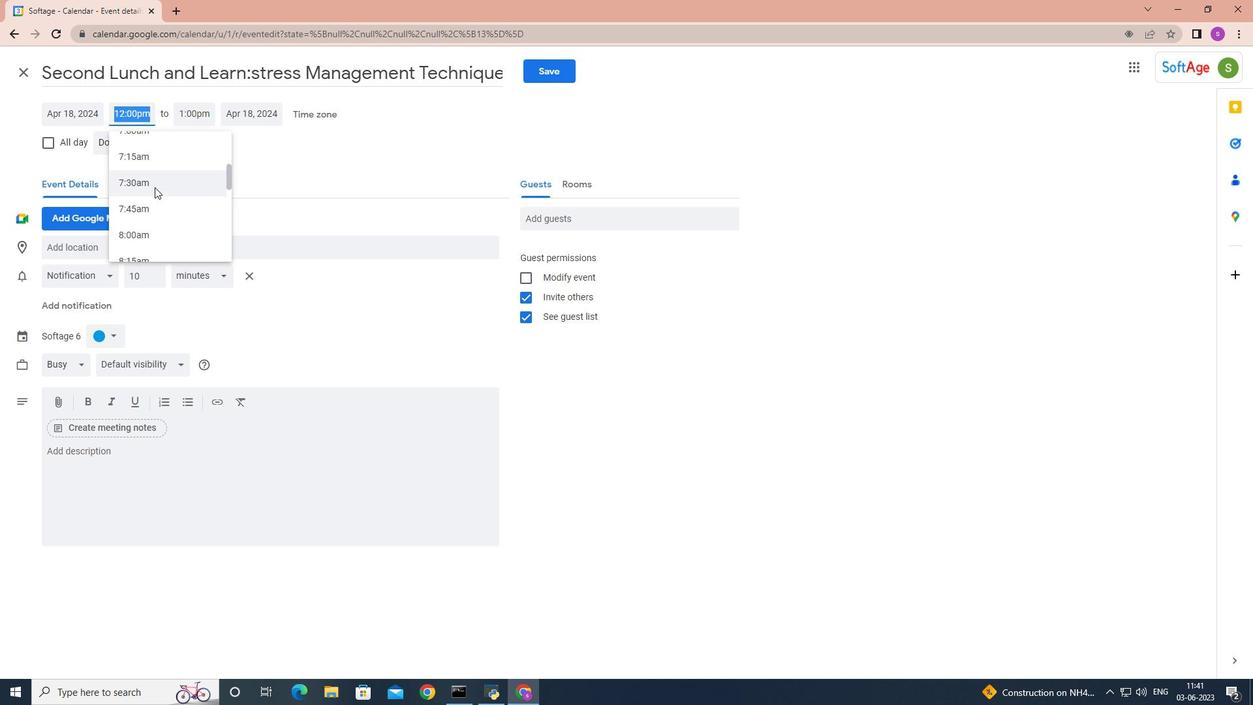 
Action: Mouse pressed left at (154, 185)
Screenshot: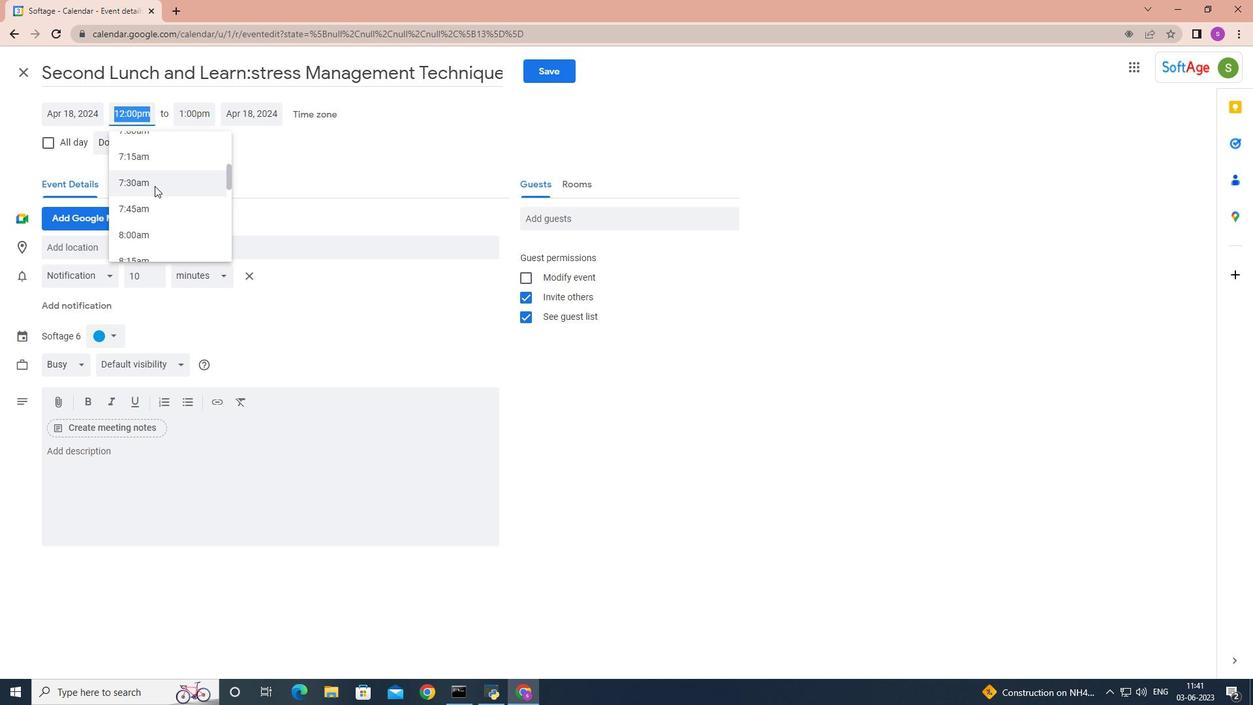 
Action: Mouse moved to (196, 114)
Screenshot: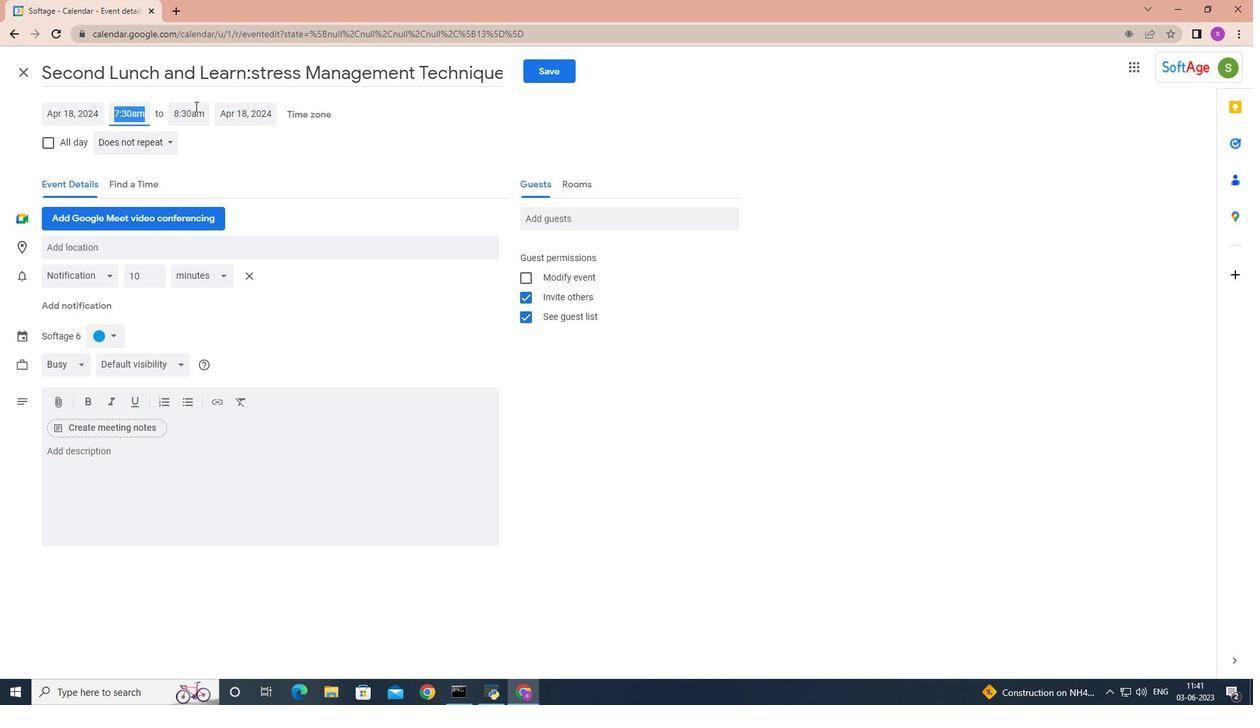 
Action: Mouse pressed left at (196, 114)
Screenshot: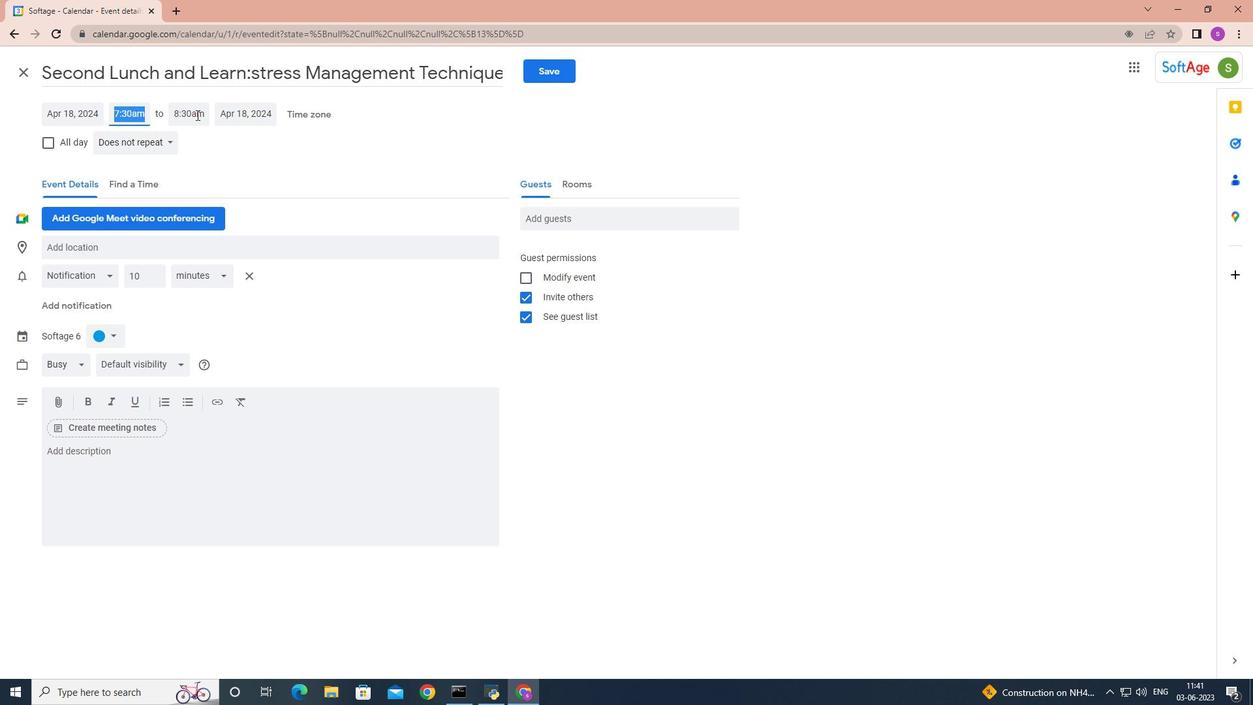 
Action: Mouse moved to (222, 247)
Screenshot: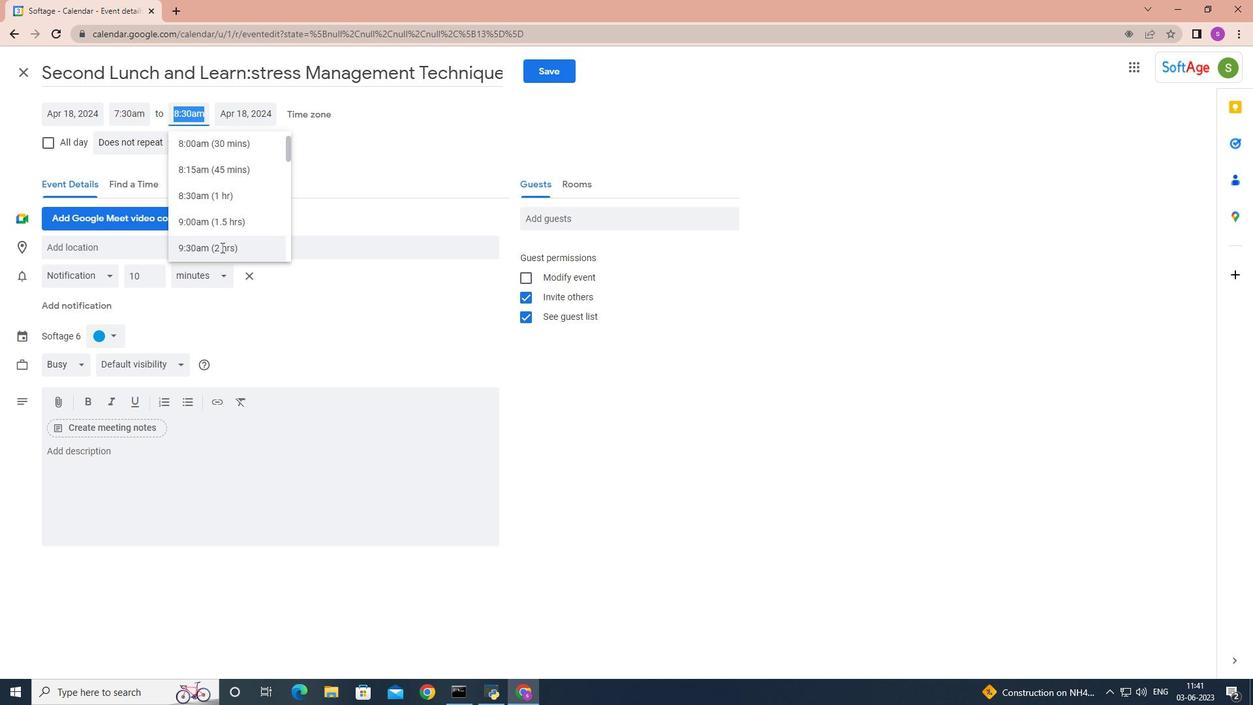 
Action: Mouse pressed left at (222, 247)
Screenshot: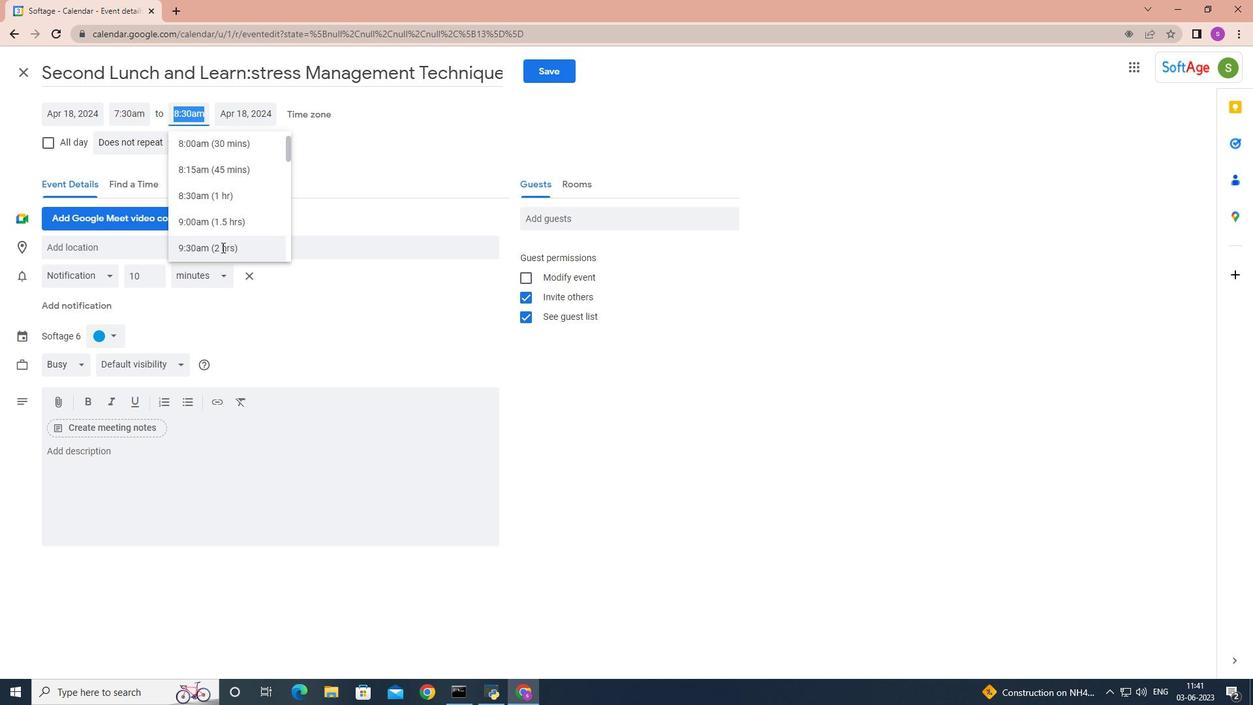
Action: Mouse moved to (97, 447)
Screenshot: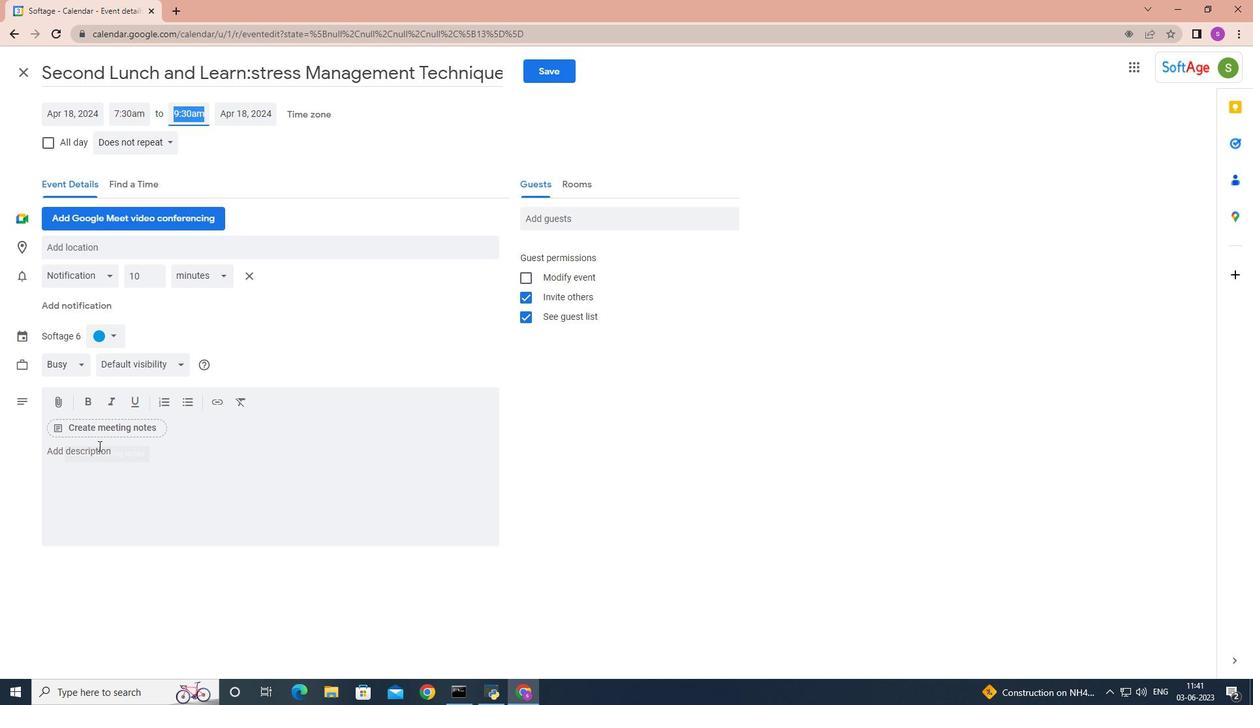 
Action: Mouse pressed left at (97, 447)
Screenshot: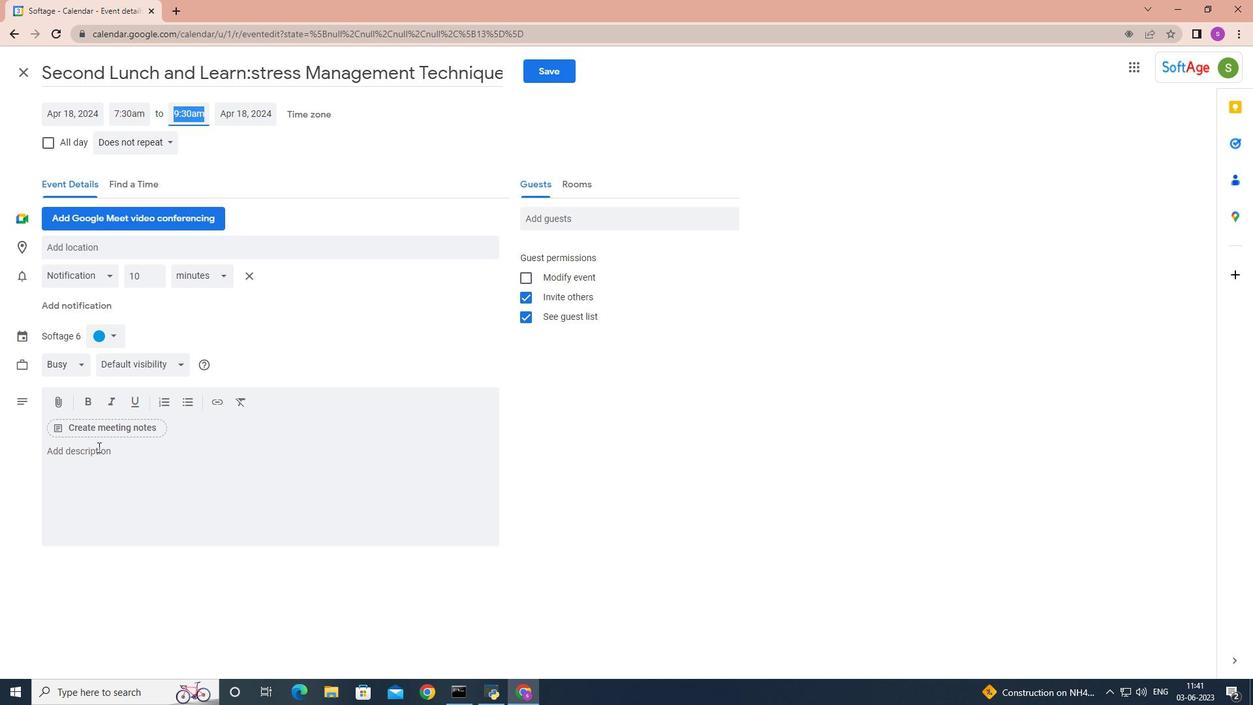 
Action: Key pressed <Key.shift>Problem-<Key.space><Key.shift>solving<Key.space><Key.shift>Activities<Key.space>and<Key.space>embark<Key.space>on<Key.space>a<Key.space>transformative<Key.space>journey<Key.space><Key.backspace><Key.backspace><Key.backspace><Key.backspace><Key.backspace><Key.backspace><Key.backspace><Key.backspace><Key.backspace><Key.backspace><Key.backspace><Key.backspace><Key.backspace><Key.backspace><Key.backspace>mative<Key.space>journey<Key.space>that<Key.space>will<Key.space>empower<Key.space>your<Key.space>team<Key.space>to<Key.space>overcome<Key.space>challenges,<Key.space>r<Key.backspace>think<Key.space>creatively<Key.space>,<Key.space>and<Key.space>work<Key.space>cohesively<Key.space>to<Key.space>achieve<Key.space>outstanding<Key.space>results.<Key.space><Key.shift><Key.shift><Key.shift><Key.shift><Key.shift><Key.shift><Key.shift><Key.shift><Key.shift><Key.shift><Key.shift><Key.shift><Key.shift><Key.shift><Key.shift><Key.shift><Key.shift><Key.shift><Key.shift><Key.shift><Key.shift><Key.shift><Key.shift><Key.shift><Key.shift><Key.shift><Key.shift><Key.shift><Key.shift><Key.shift><Key.shift><Key.shift><Key.shift><Key.shift><Key.shift>Get<Key.space>ready<Key.space>for<Key.space>an<Key.space>inspiring<Key.space>and<Key.space>invigorating<Key.space>rey<Key.backspace>treat<Key.space>that<Key.space>will<Key.space>leave<Key.space>a<Key.space>lasting<Key.space>o<Key.backspace>impact<Key.space>on<Key.space>your<Key.space>team<Key.space>problem<Key.space><Key.backspace>-<Key.space>sop<Key.backspace>lving<Key.space>abilities<Key.space>and<Key.space>overall<Key.space>collaboration<Key.space><Key.backspace>.
Screenshot: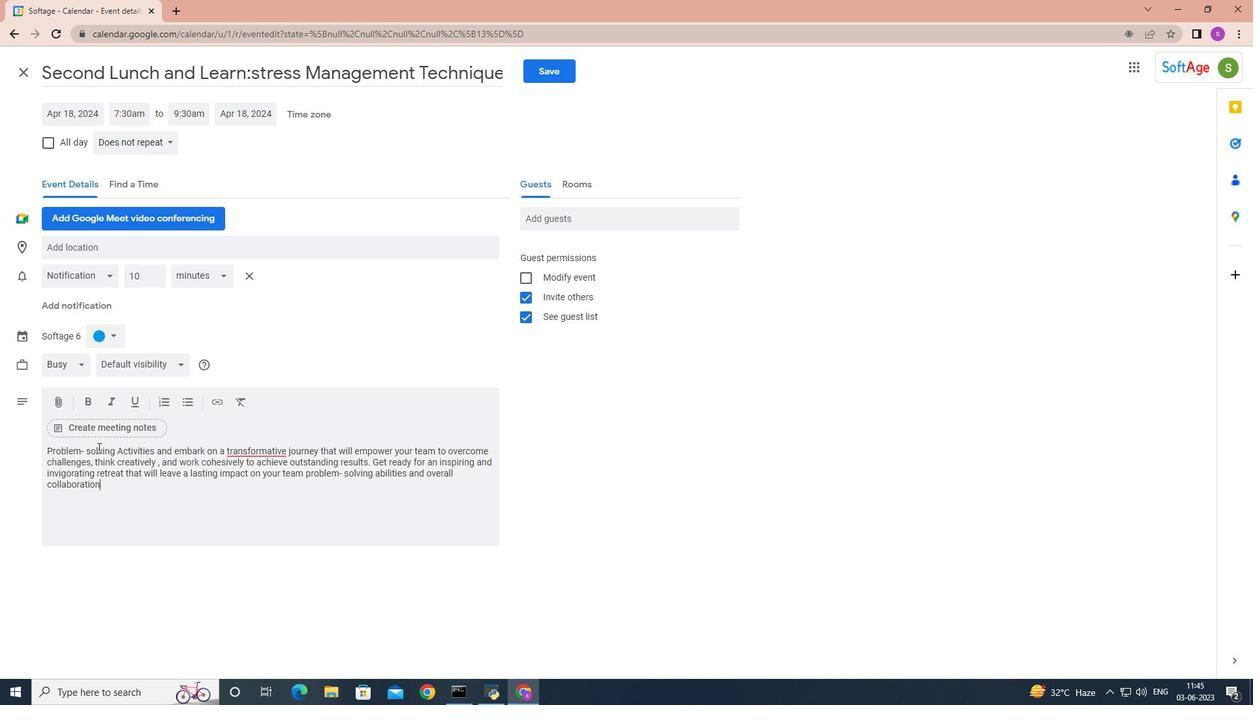 
Action: Mouse moved to (114, 336)
Screenshot: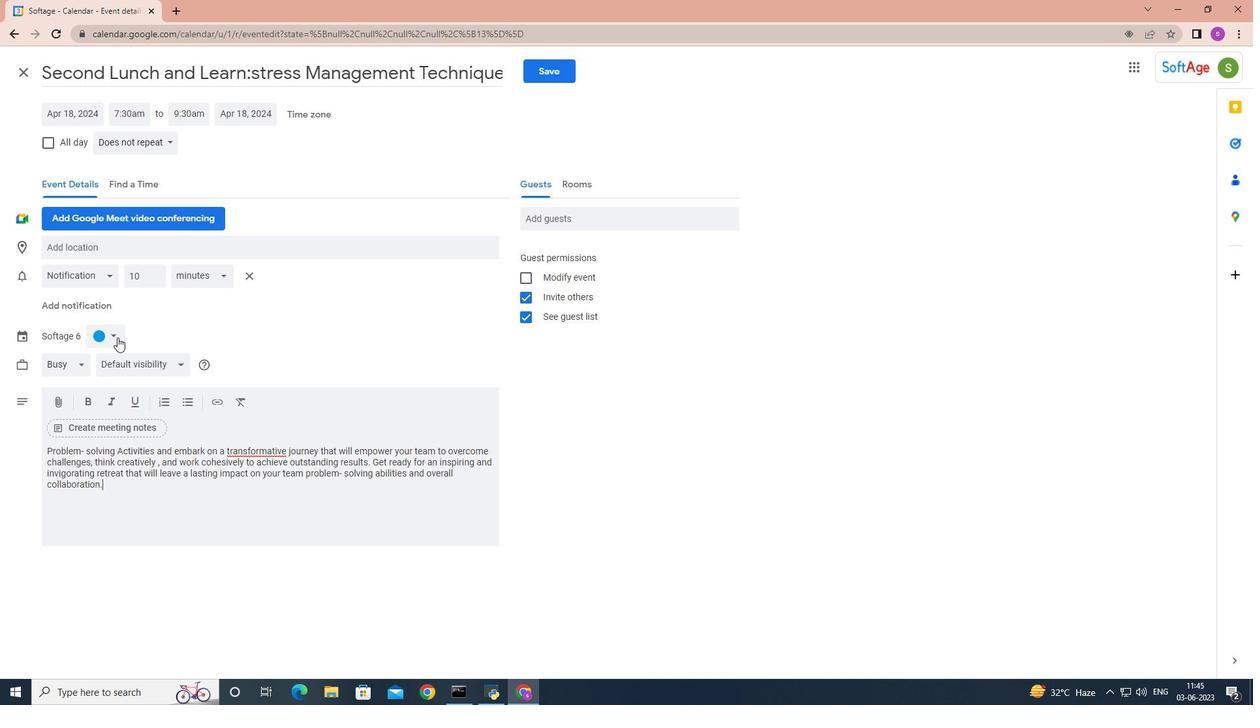 
Action: Mouse pressed left at (114, 336)
Screenshot: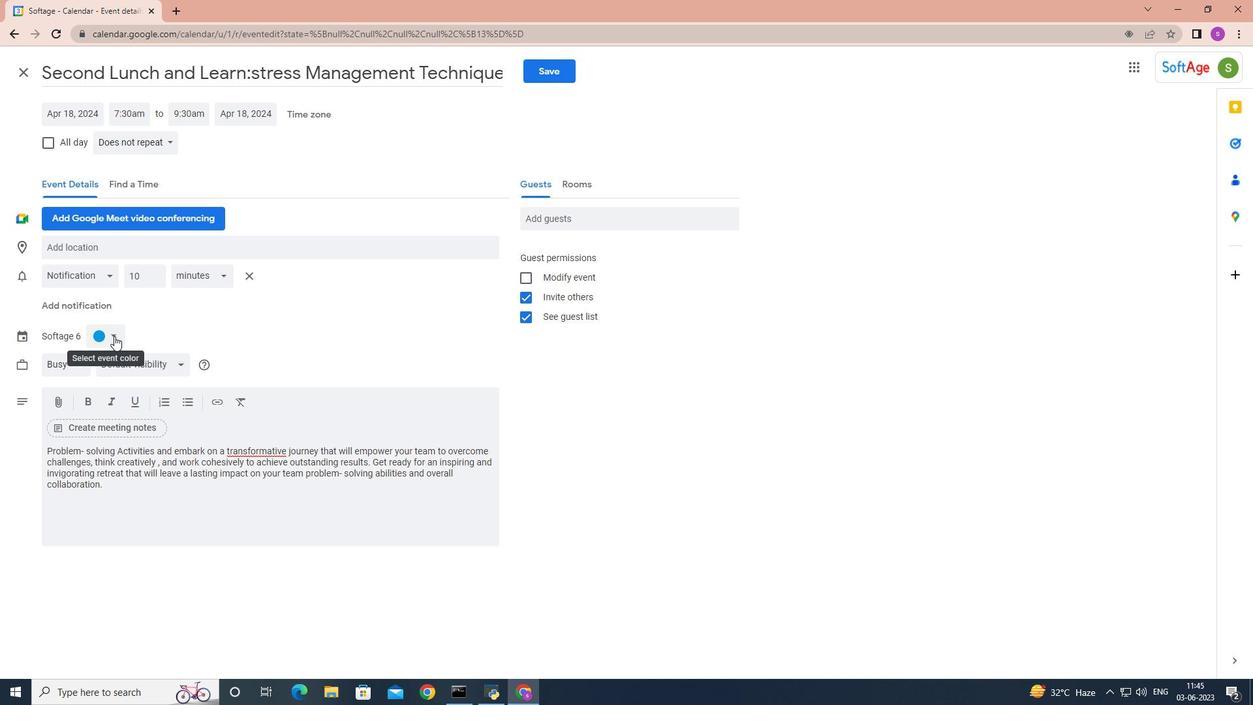 
Action: Mouse moved to (115, 398)
Screenshot: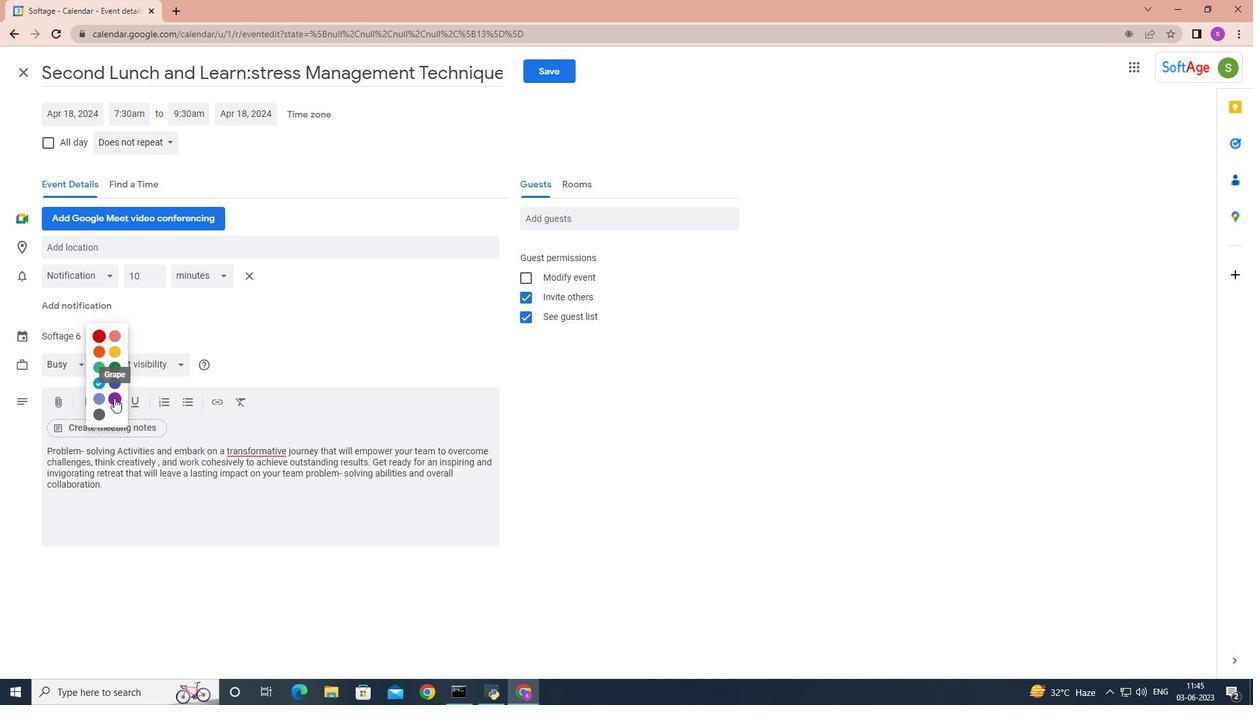 
Action: Mouse pressed left at (115, 398)
Screenshot: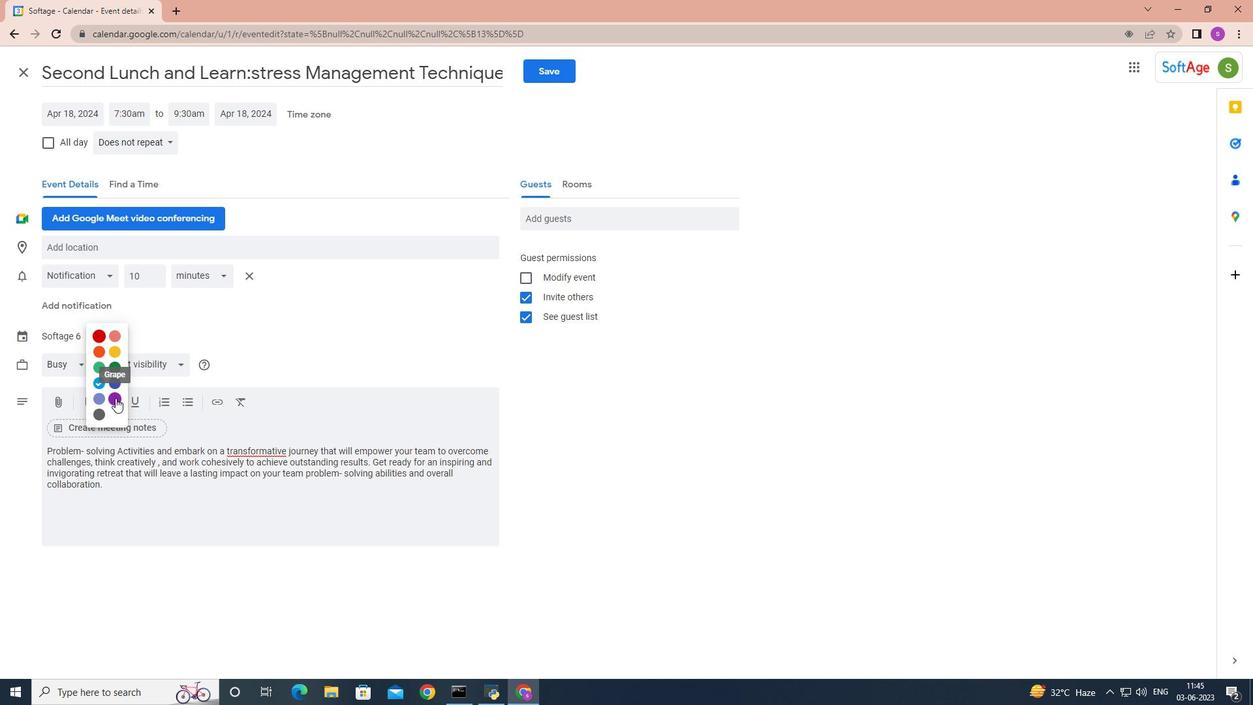 
Action: Mouse moved to (98, 248)
Screenshot: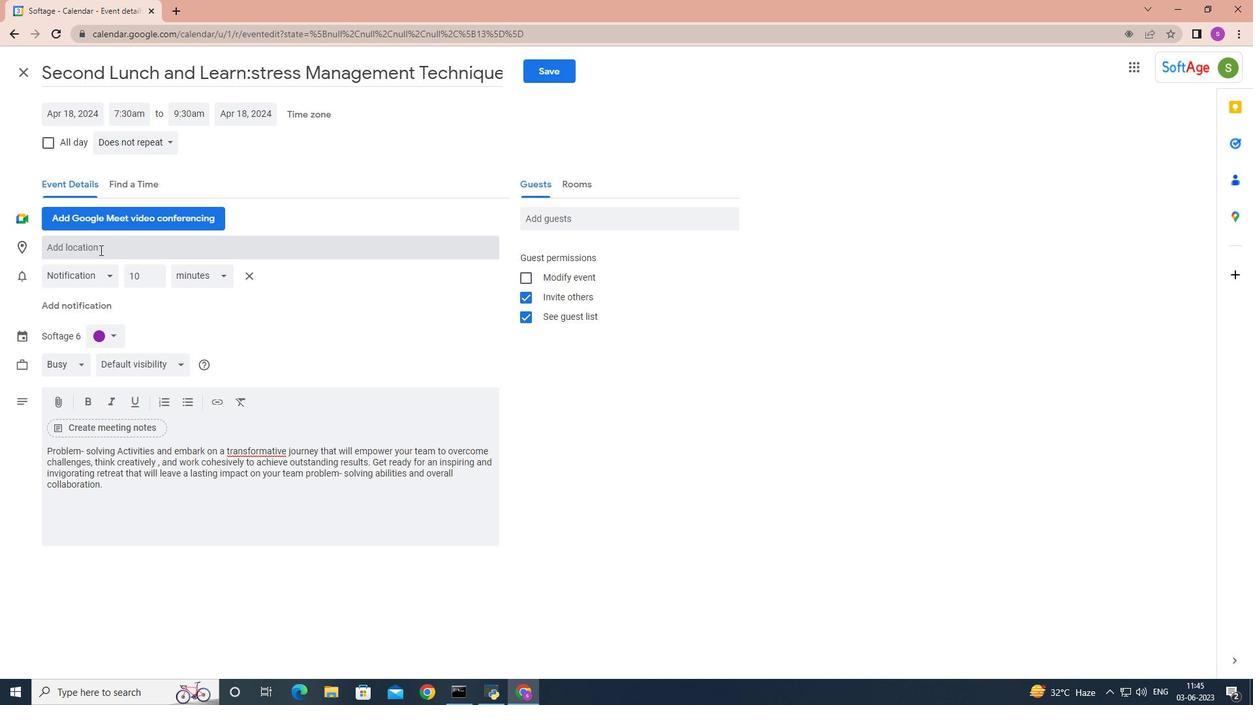 
Action: Mouse pressed left at (98, 248)
Screenshot: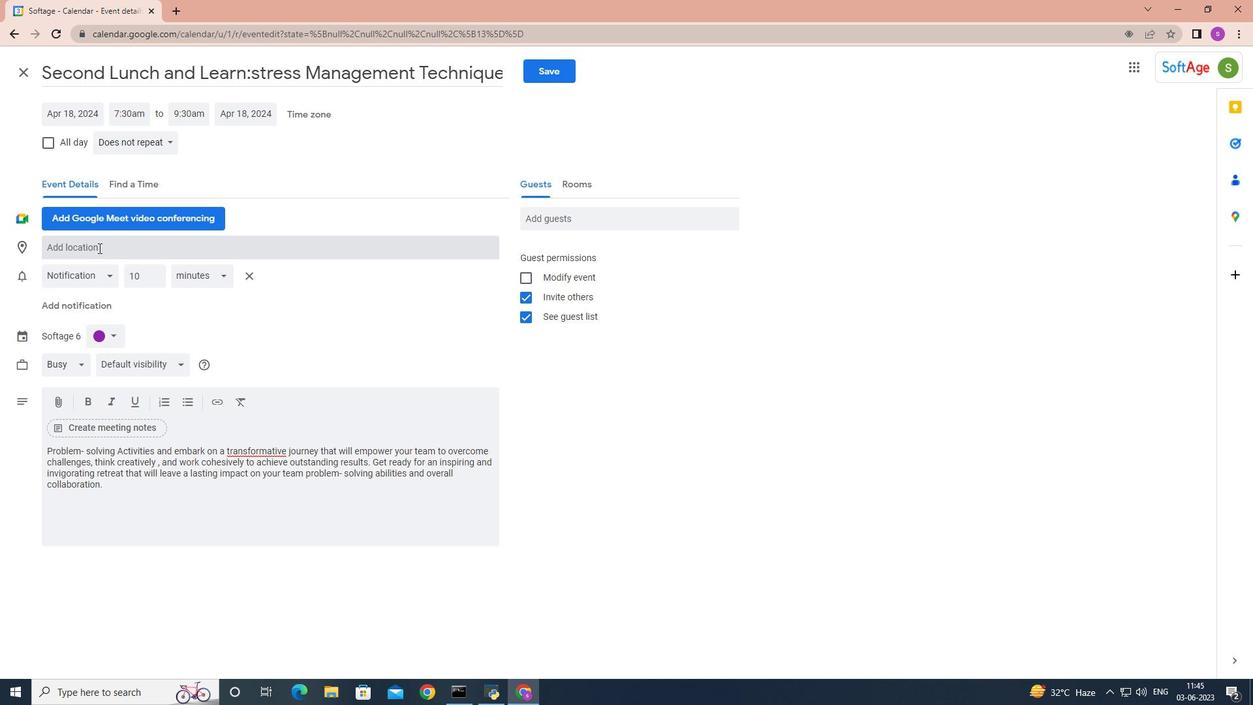
Action: Key pressed 987<Key.space><Key.shift>Temple<Key.space>of<Key.space><Key.shift>Olympiabn<Key.backspace><Key.backspace>n<Key.space><Key.shift>Zeus,<Key.space><Key.shift>Athens,<Key.space><Key.shift><Key.shift><Key.shift><Key.shift><Key.shift><Key.shift><Key.shift><Key.shift><Key.shift><Key.shift><Key.shift><Key.shift><Key.shift><Key.shift><Key.shift><Key.shift><Key.shift><Key.shift><Key.shift>Greece
Screenshot: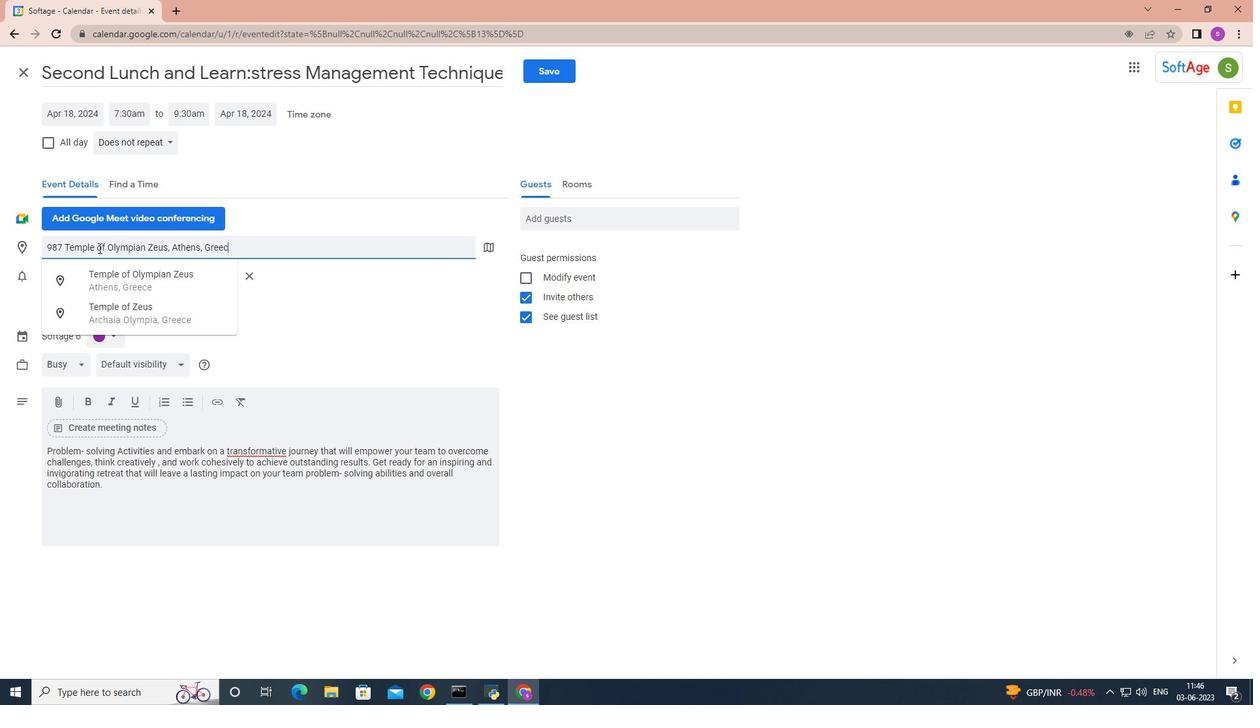 
Action: Mouse moved to (560, 220)
Screenshot: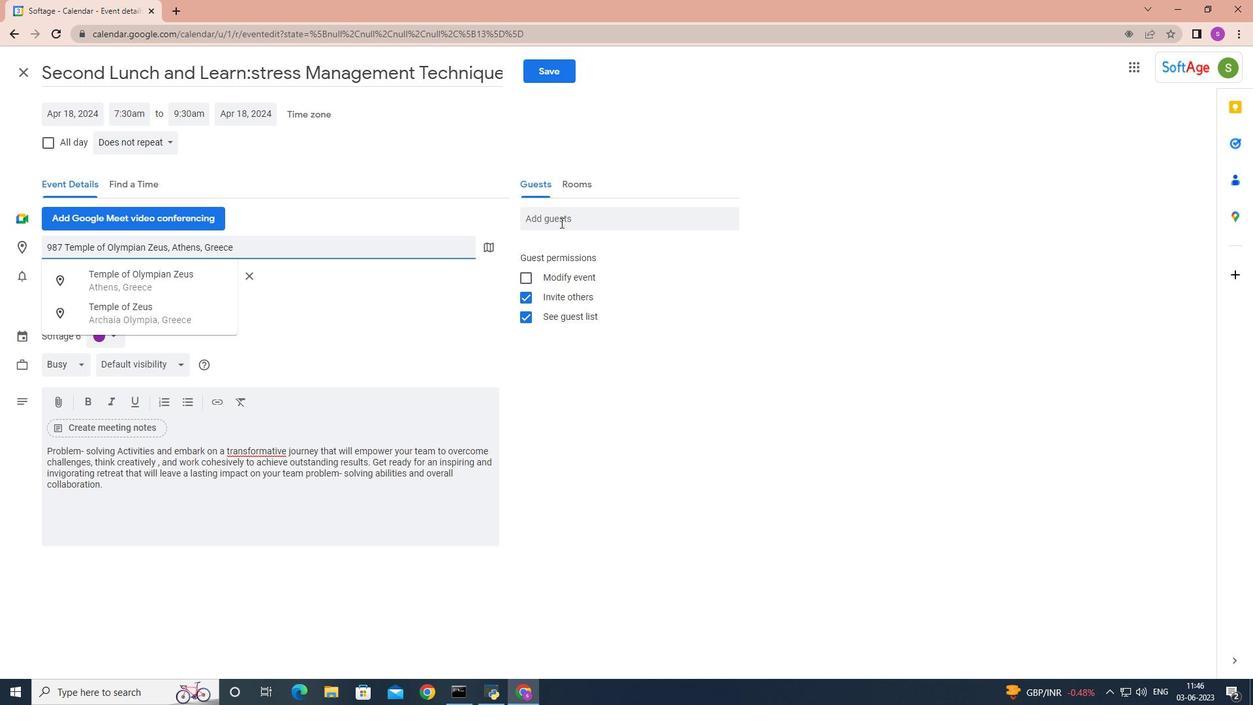 
Action: Mouse pressed left at (560, 220)
Screenshot: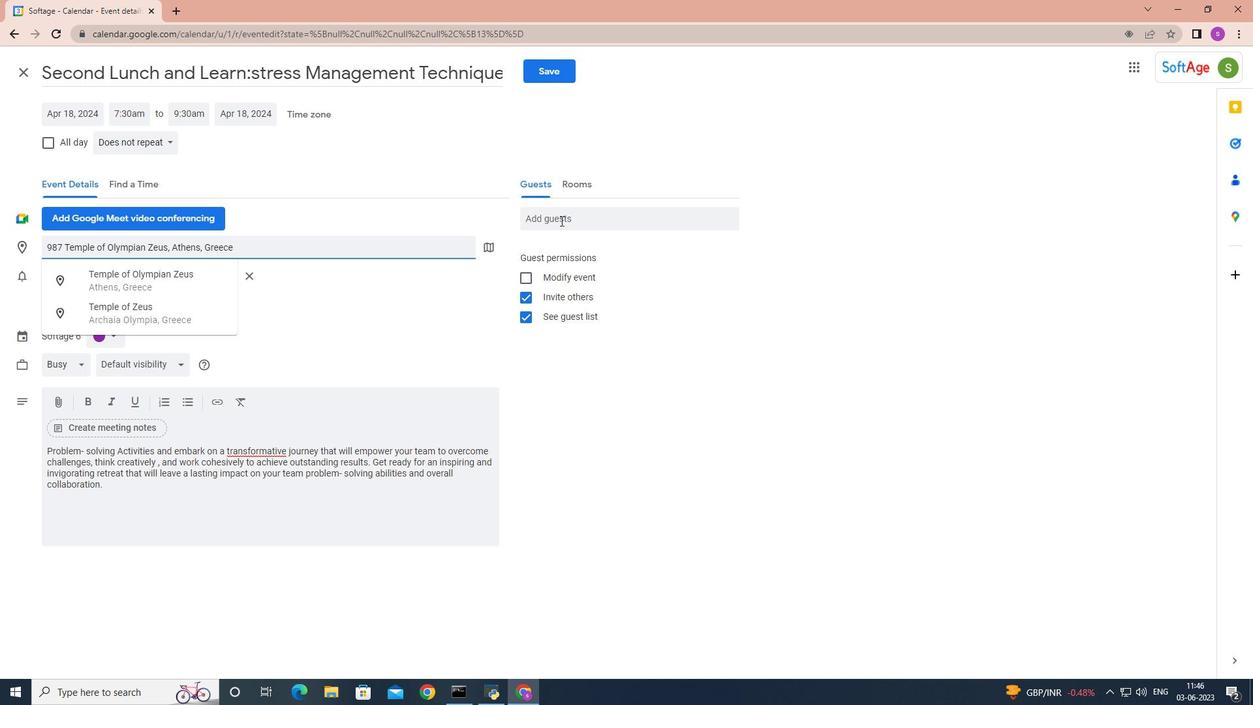 
Action: Mouse moved to (560, 220)
Screenshot: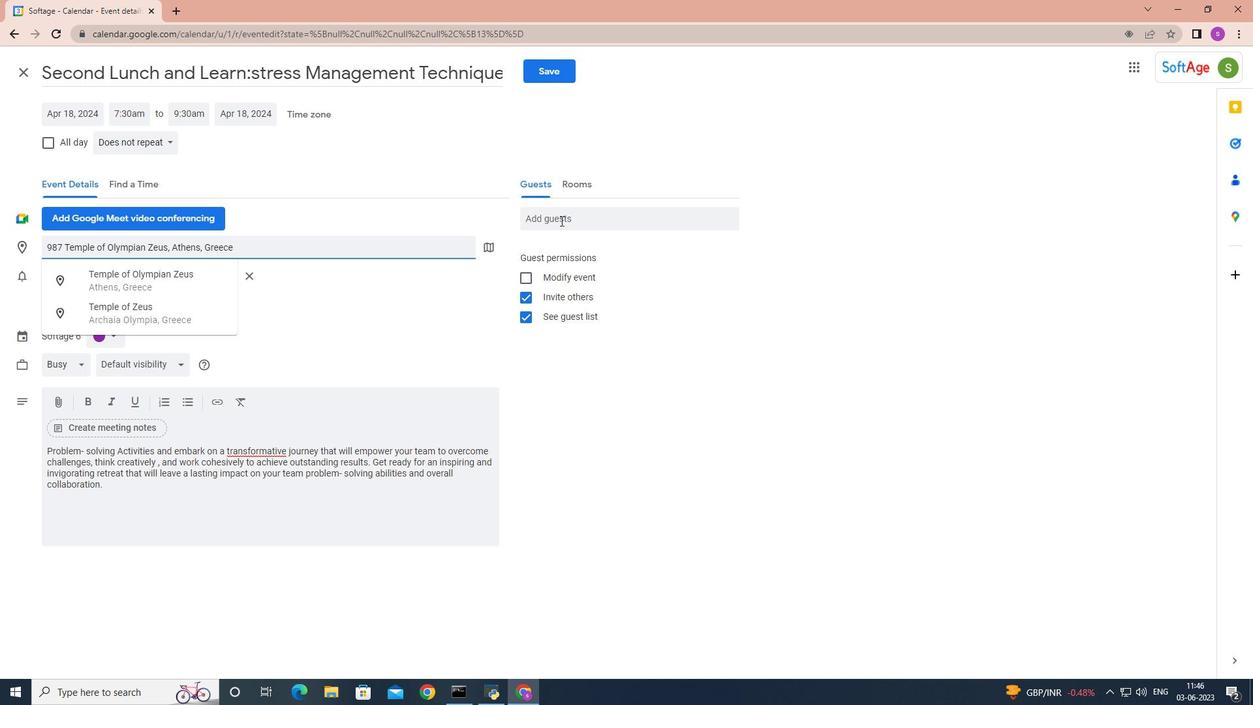 
Action: Key pressed softage.4
Screenshot: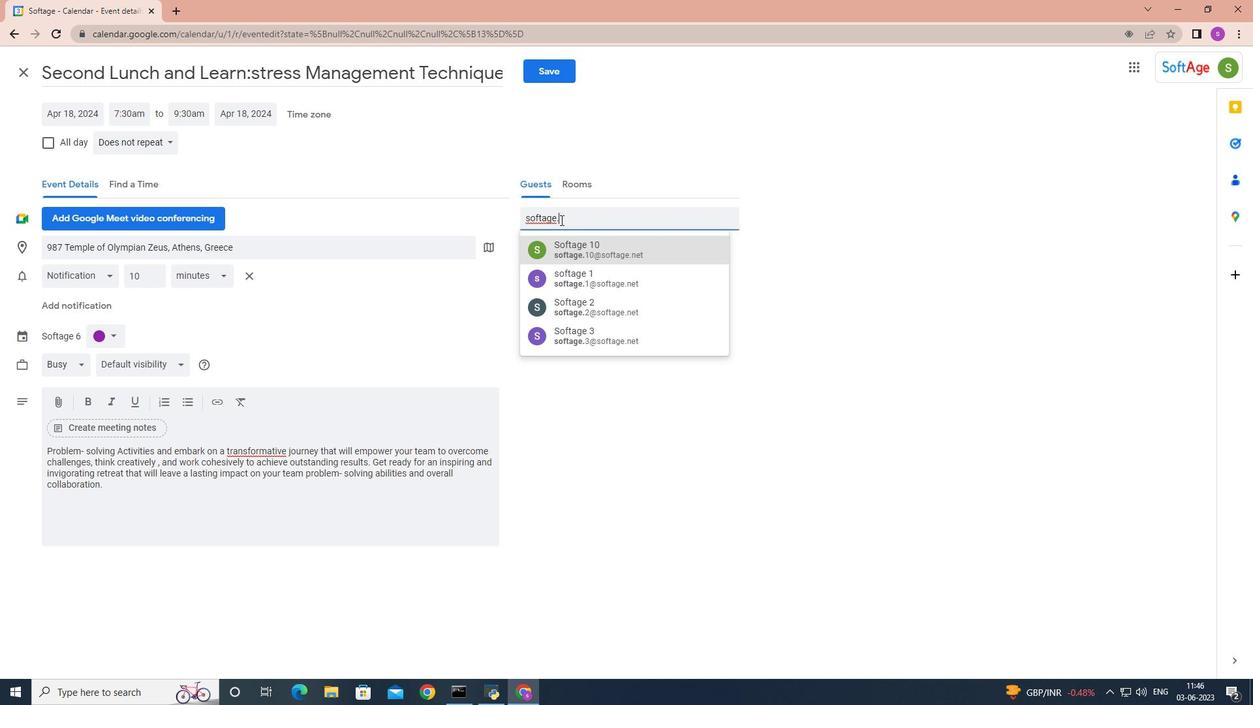 
Action: Mouse moved to (594, 246)
Screenshot: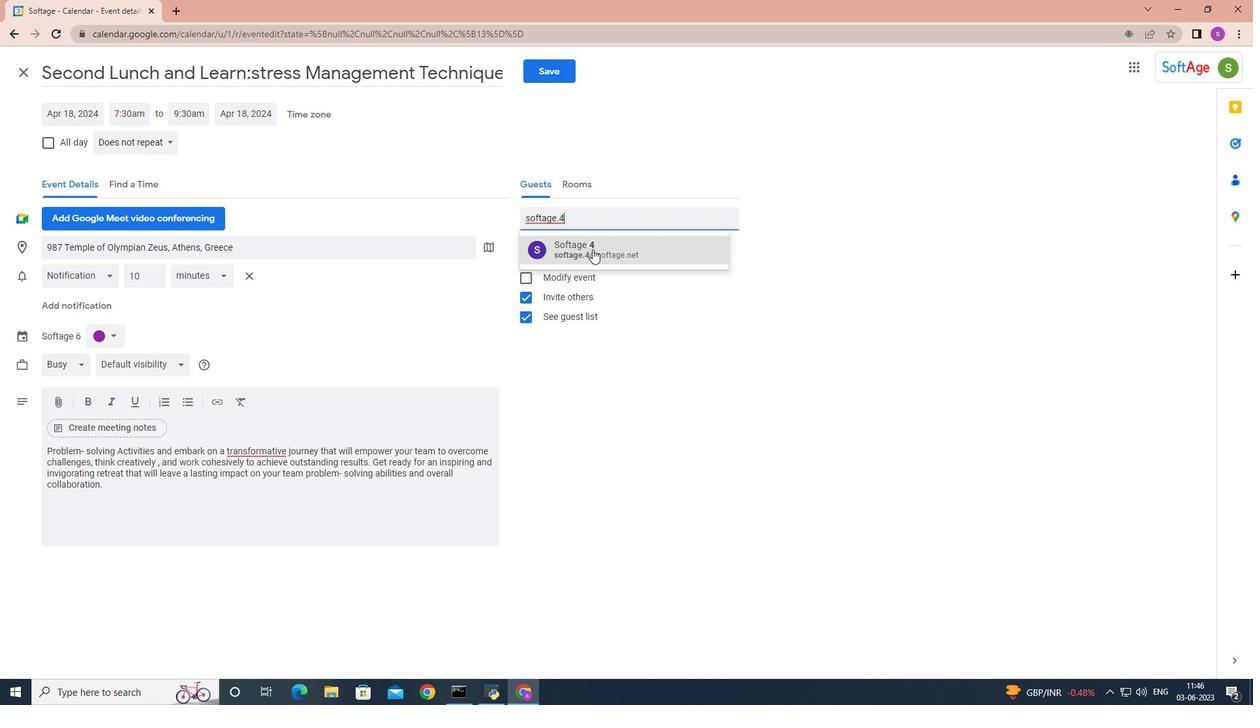 
Action: Mouse pressed left at (594, 246)
Screenshot: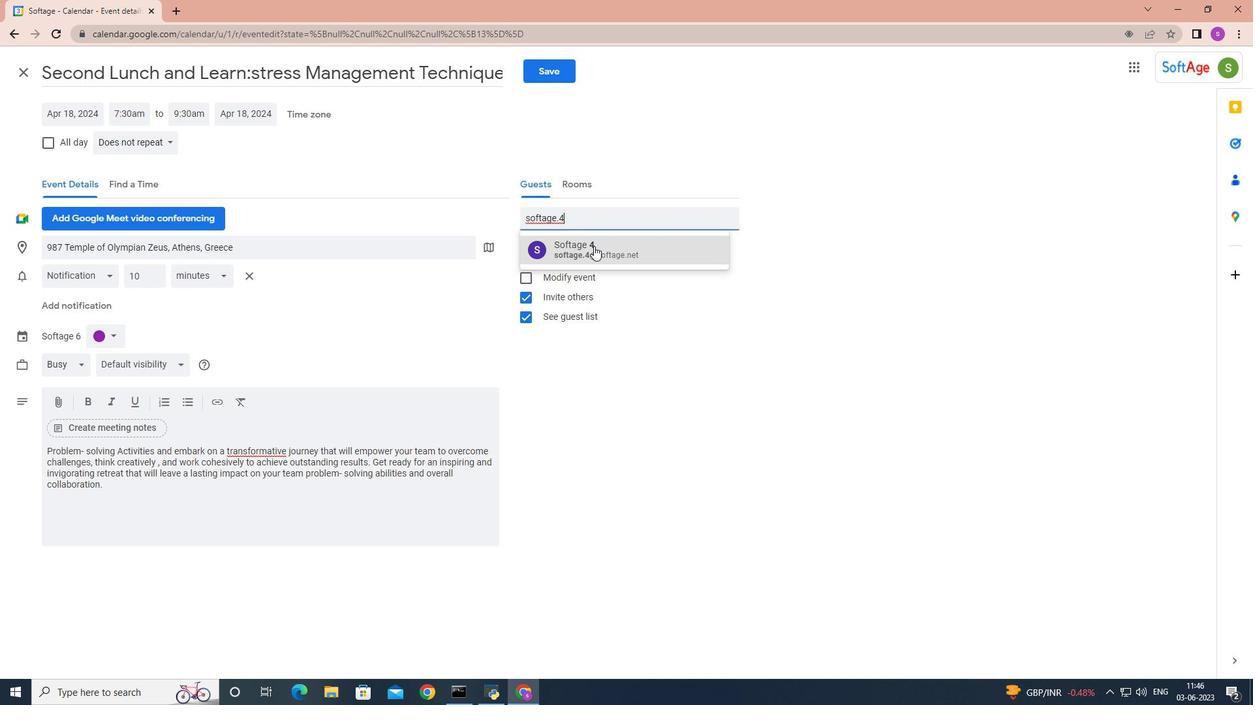 
Action: Mouse moved to (594, 246)
Screenshot: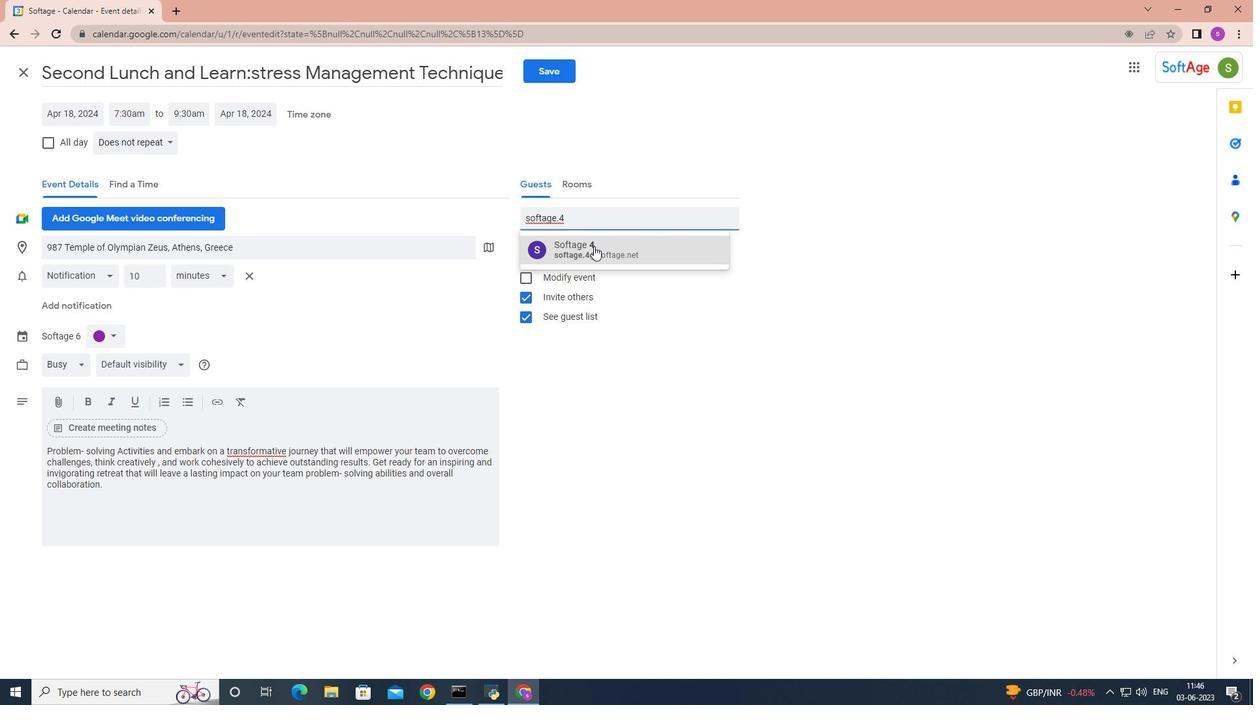
Action: Key pressed softage.1
Screenshot: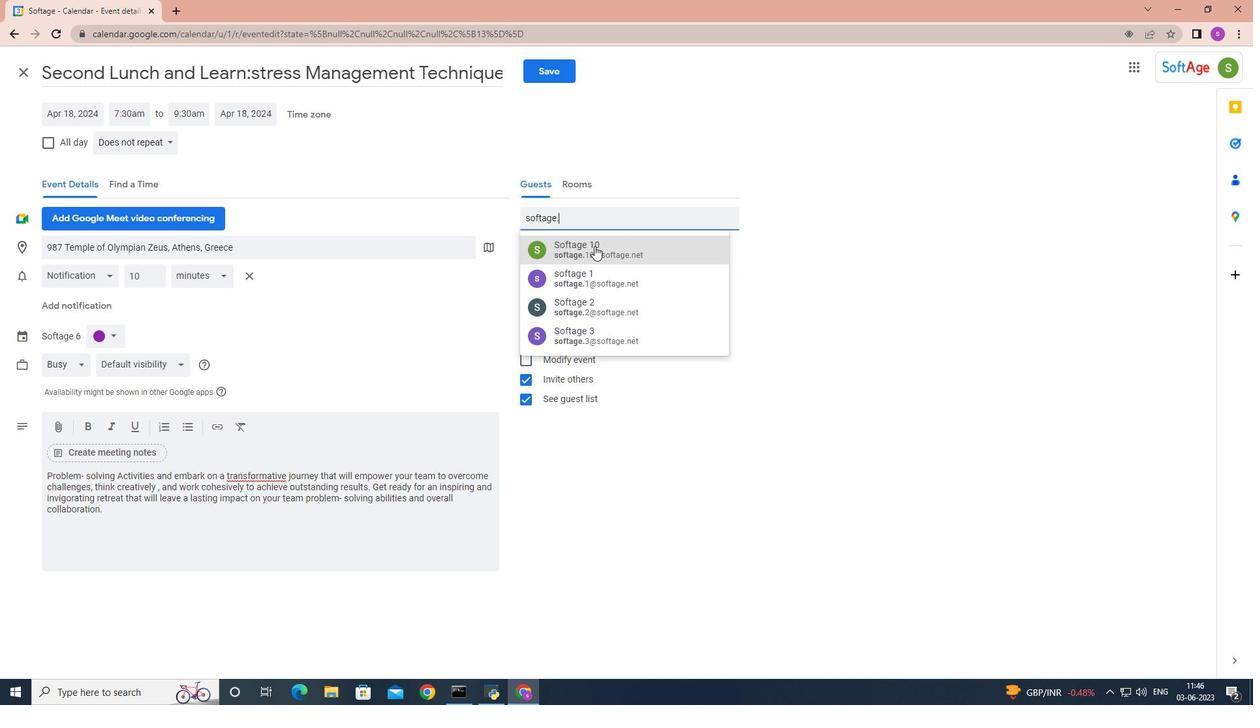 
Action: Mouse moved to (593, 276)
Screenshot: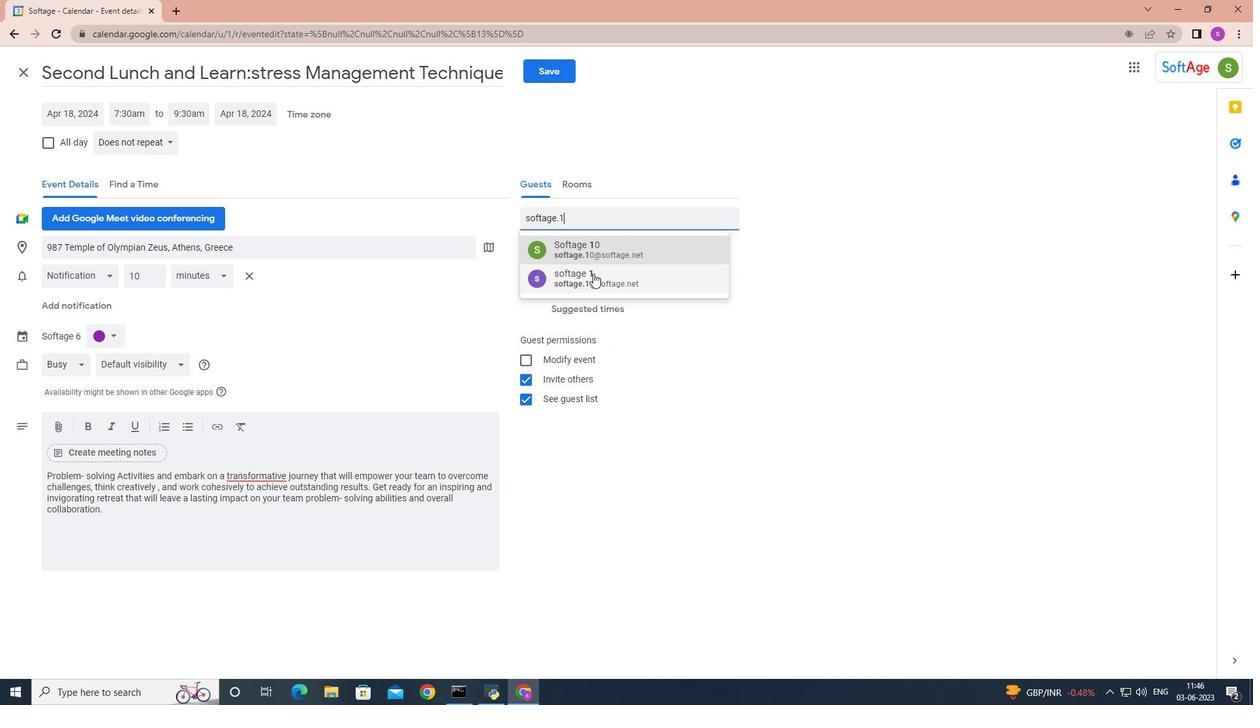 
Action: Mouse pressed left at (593, 276)
Screenshot: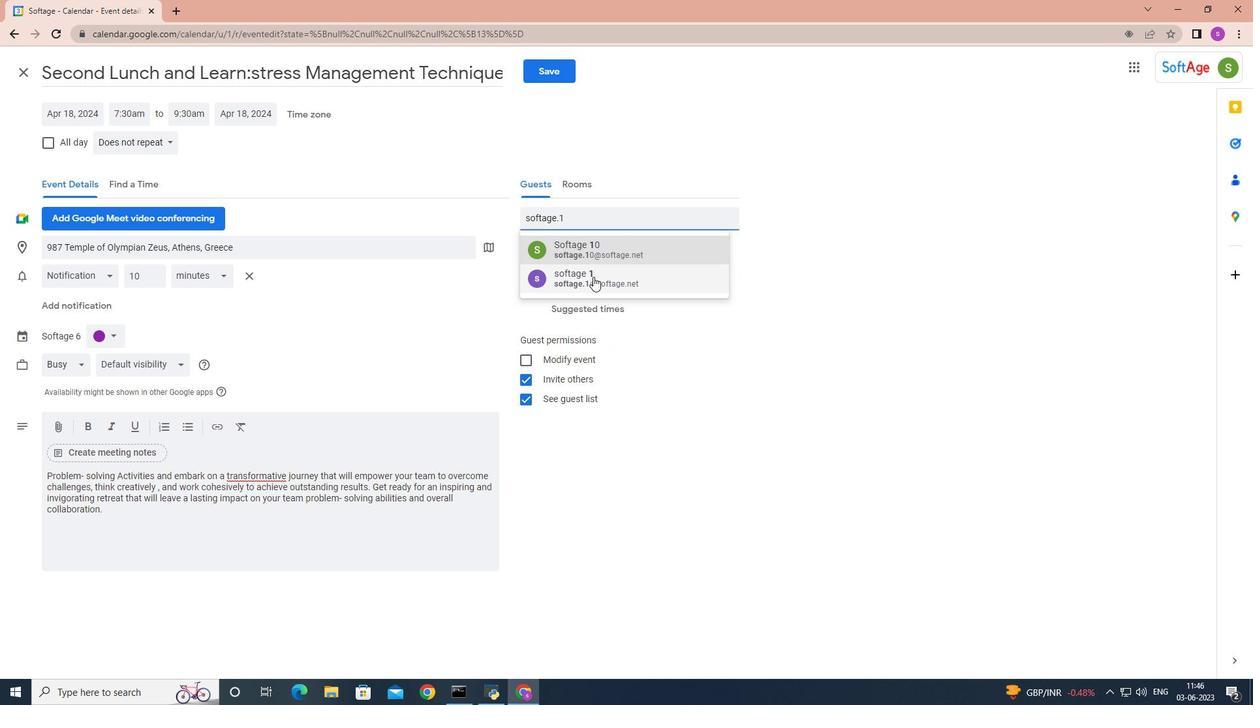 
Action: Mouse moved to (171, 139)
Screenshot: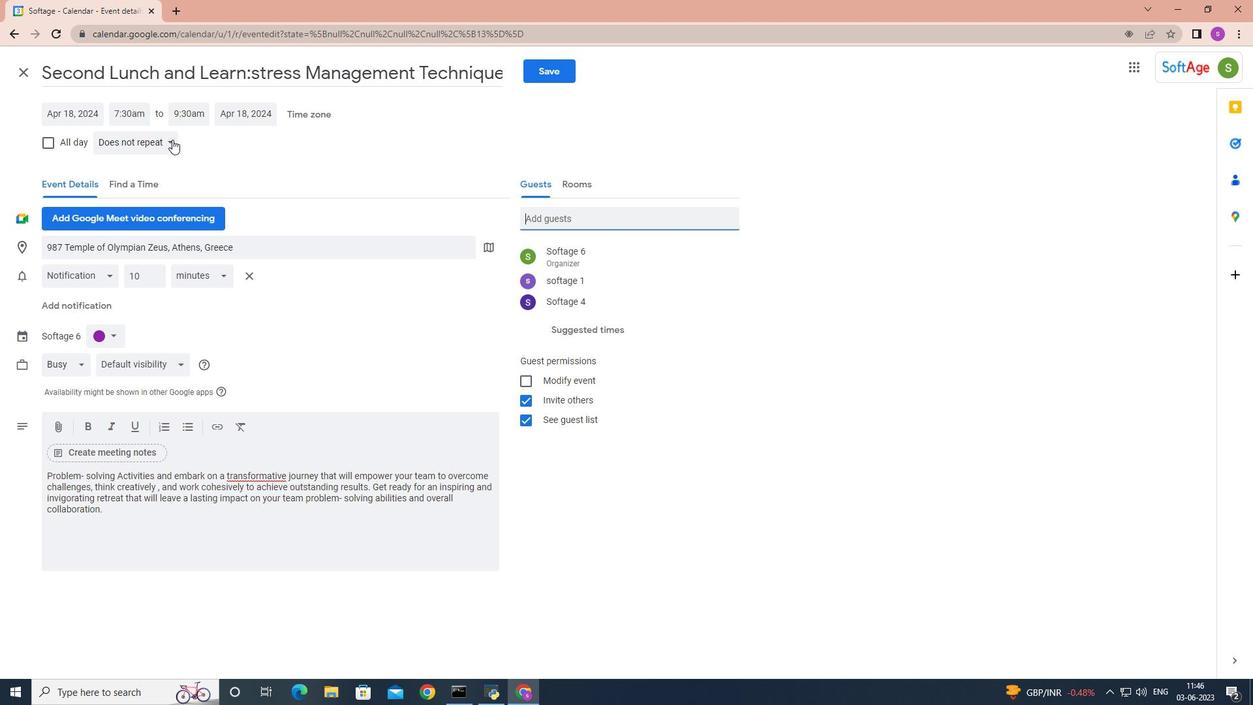 
Action: Mouse pressed left at (171, 139)
Screenshot: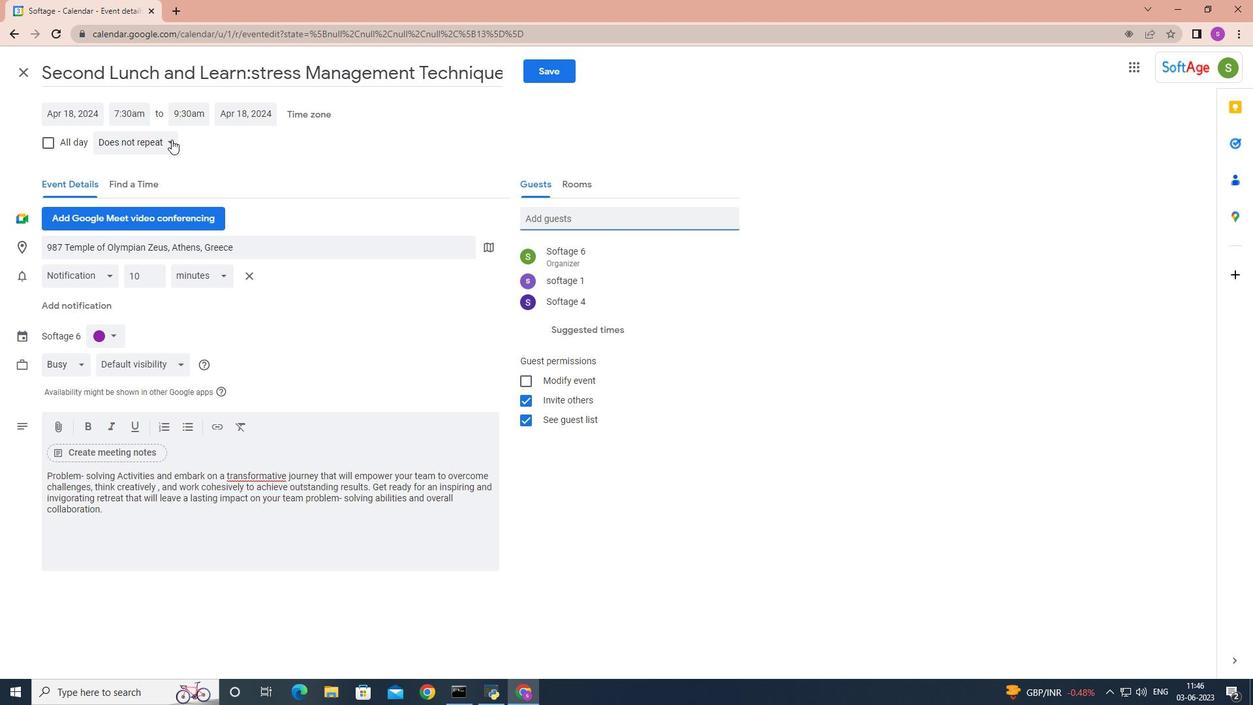 
Action: Mouse moved to (169, 263)
Screenshot: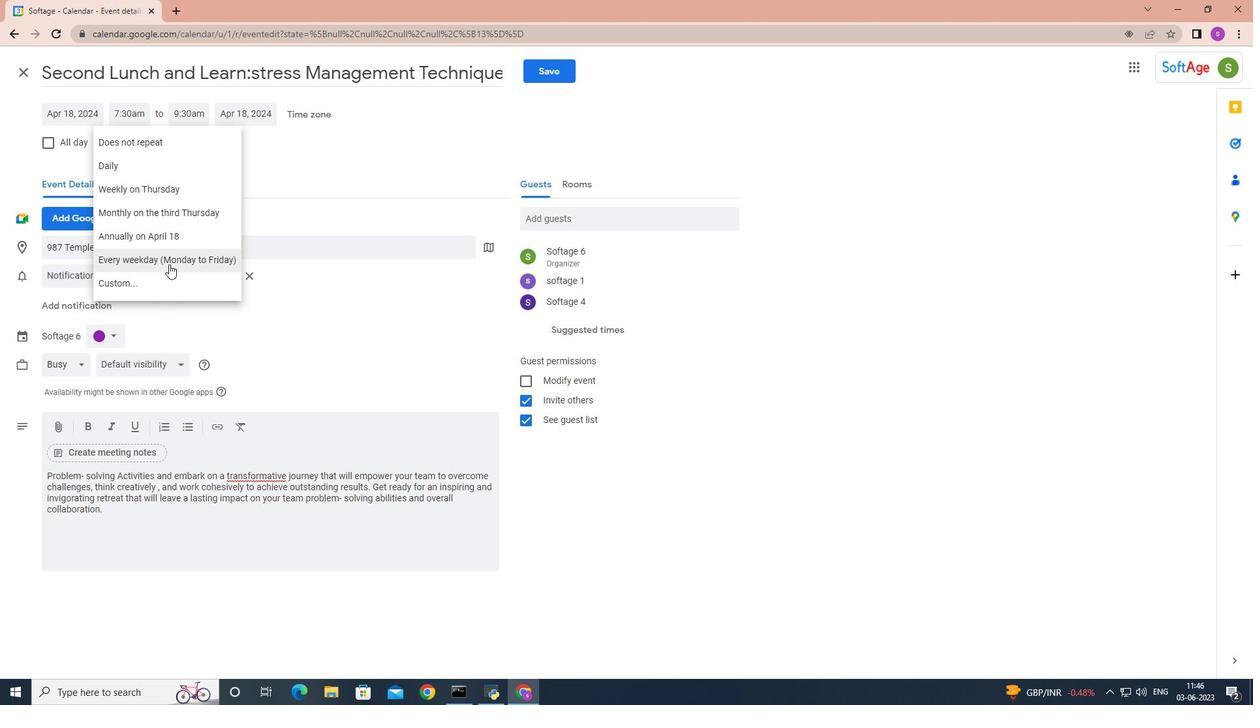 
Action: Mouse pressed left at (169, 263)
Screenshot: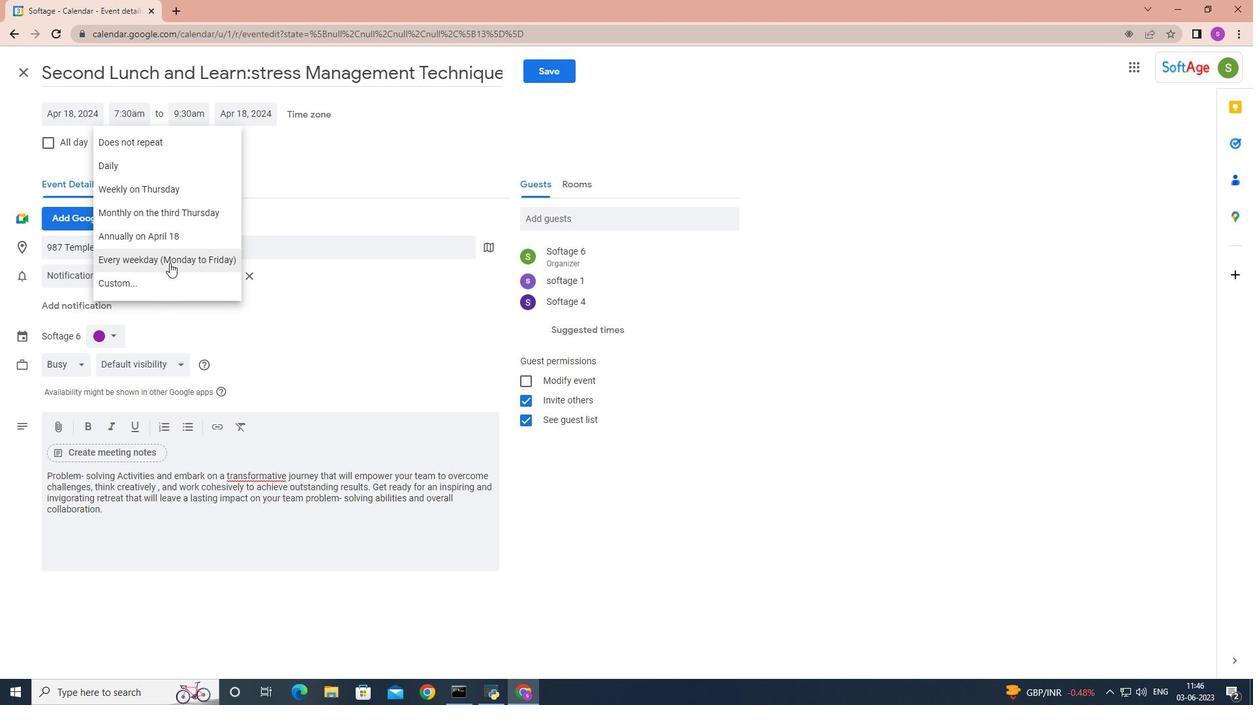 
Action: Mouse moved to (545, 69)
Screenshot: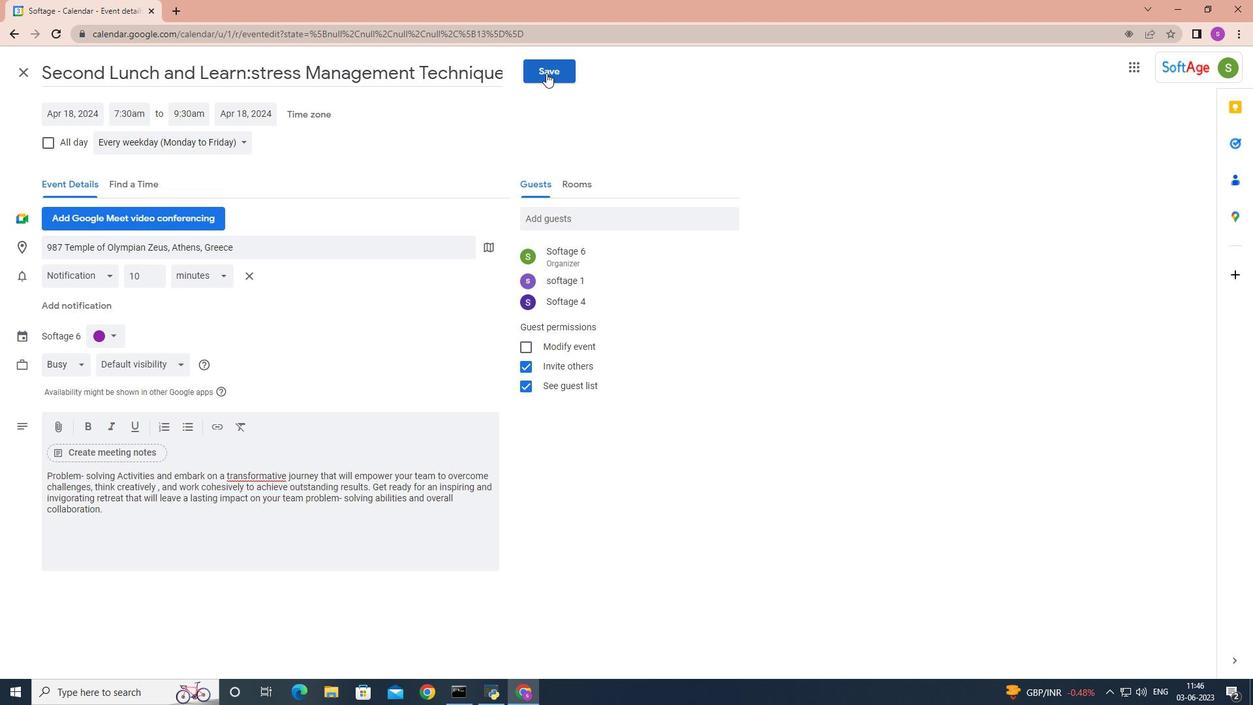 
Action: Mouse pressed left at (545, 69)
Screenshot: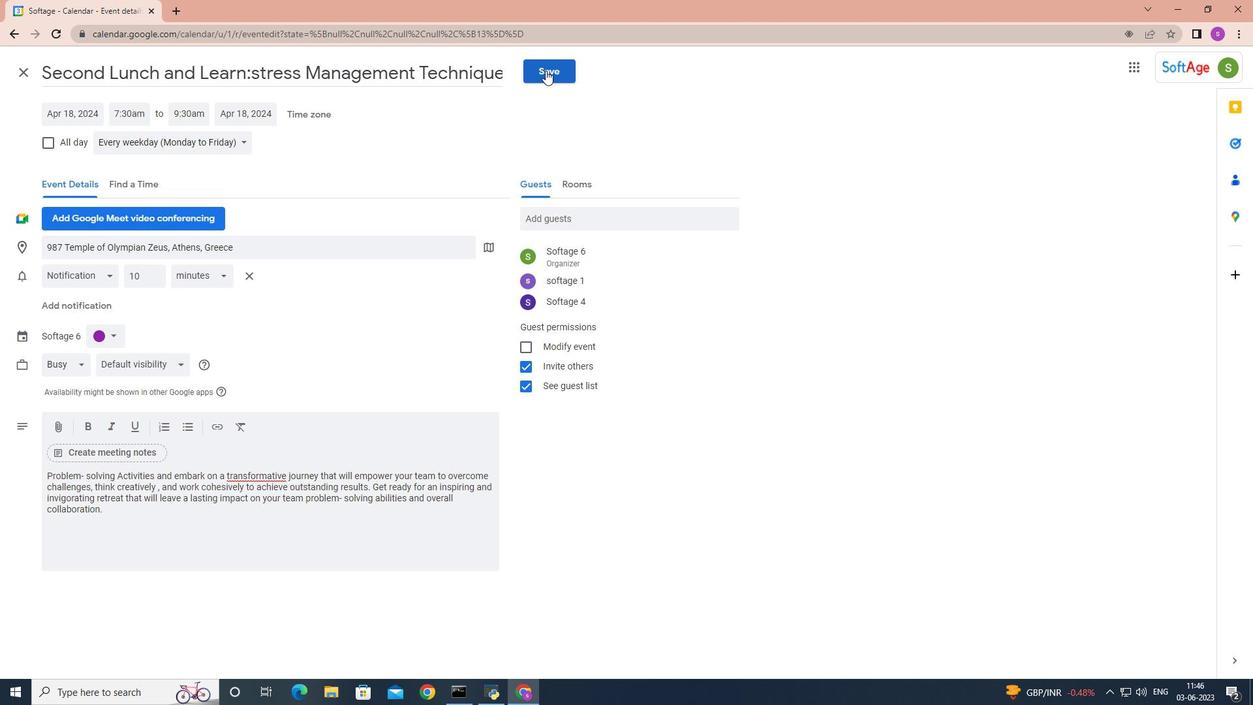
Action: Mouse moved to (745, 390)
Screenshot: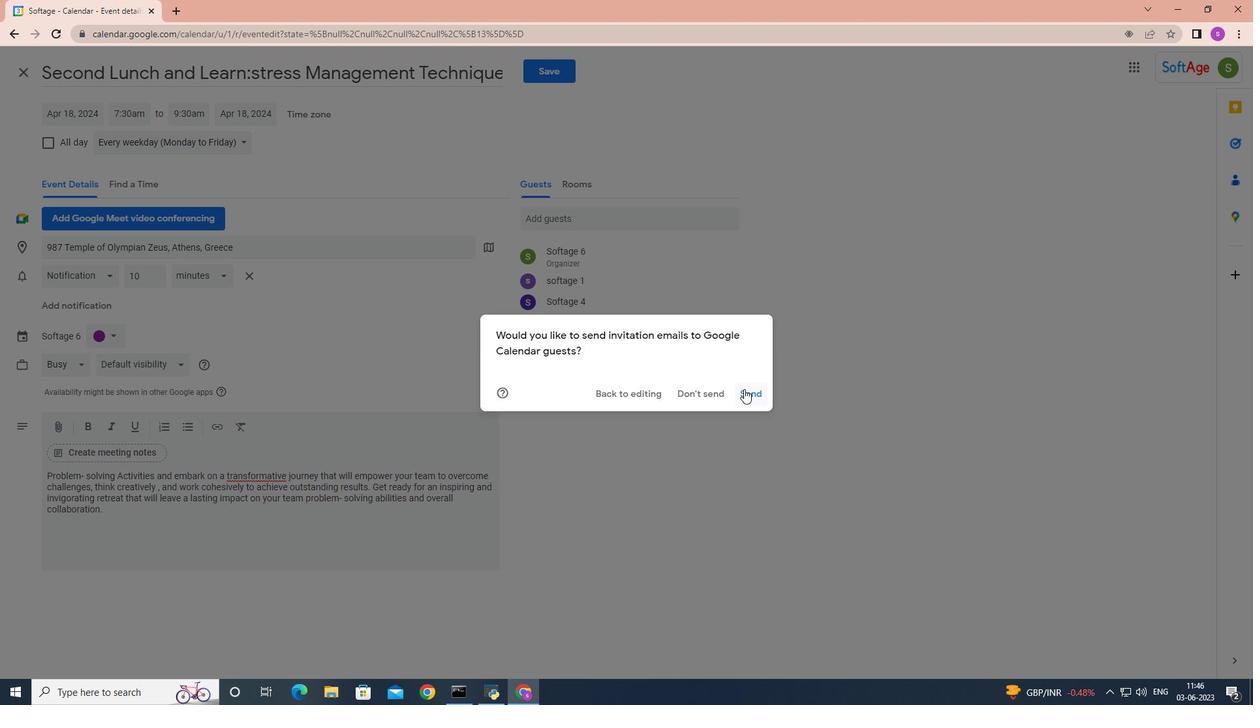 
Action: Mouse pressed left at (745, 390)
Screenshot: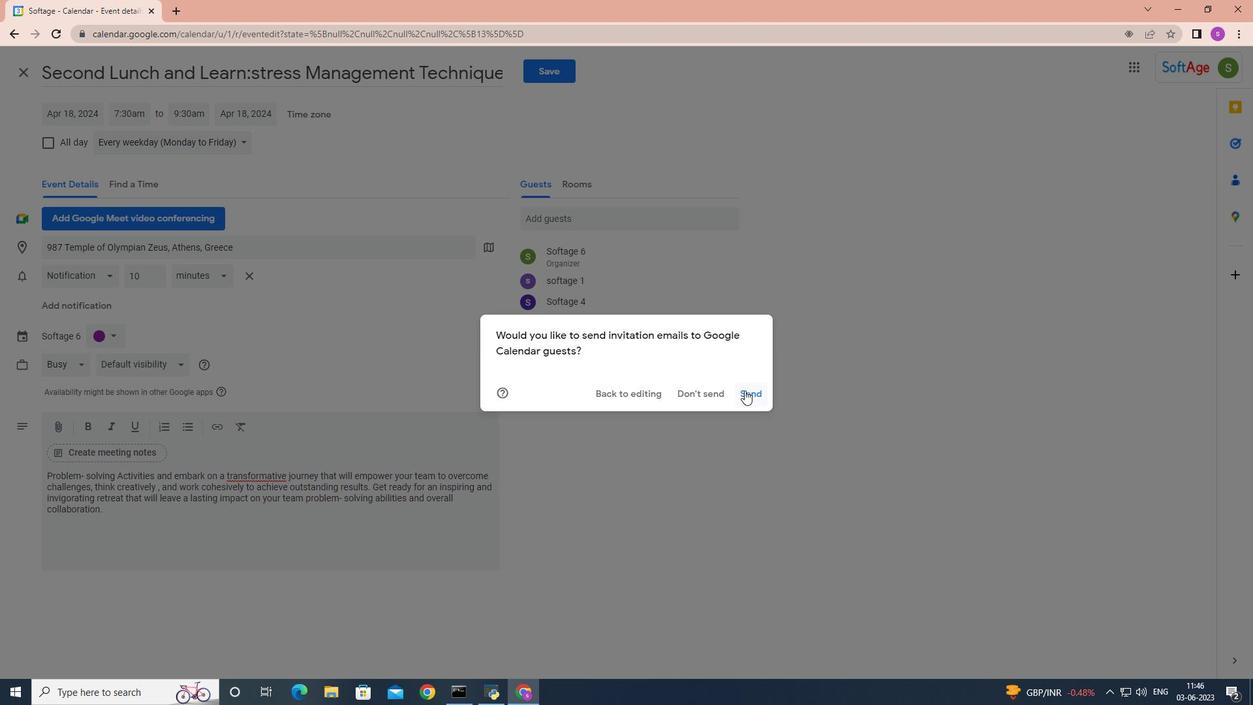 
Action: Mouse moved to (745, 391)
Screenshot: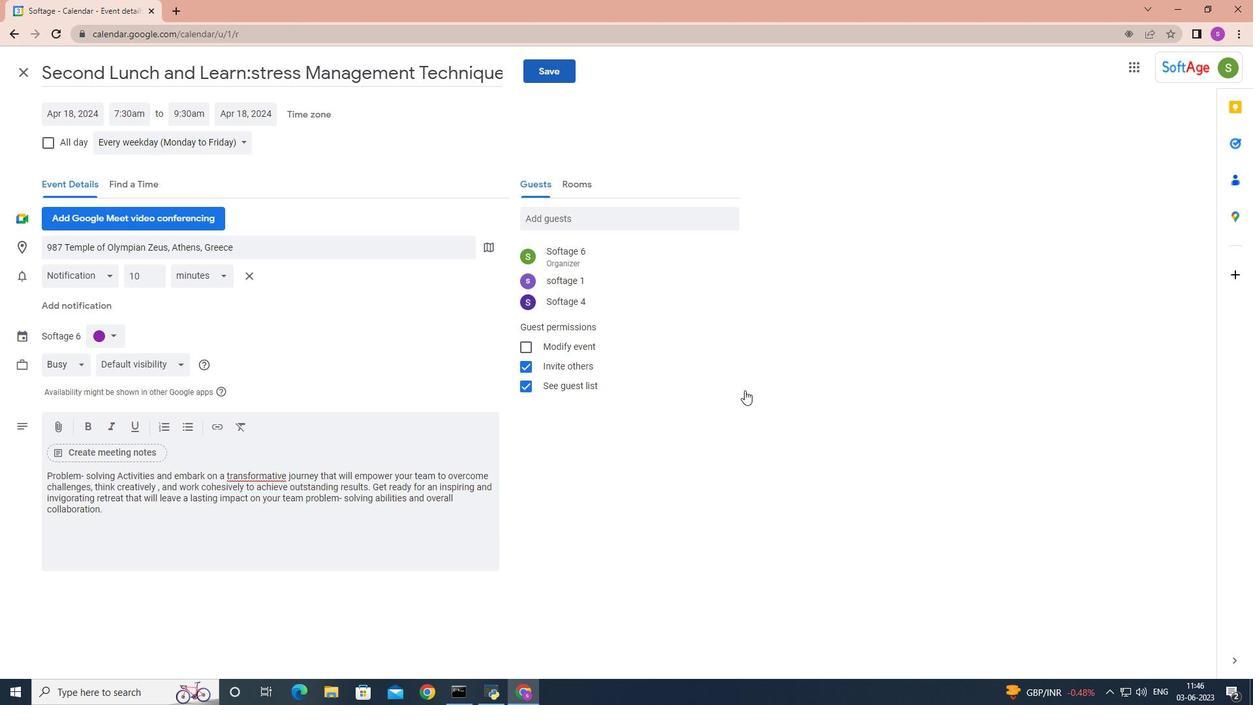 
